 Task: Look for space in Šabac, Serbia from 5th June, 2023 to 16th June, 2023 for 2 adults in price range Rs.14000 to Rs.18000. Place can be entire place with 1  bedroom having 1 bed and 1 bathroom. Property type can be house, flat, guest house, hotel. Booking option can be shelf check-in. Required host language is English.
Action: Mouse moved to (403, 95)
Screenshot: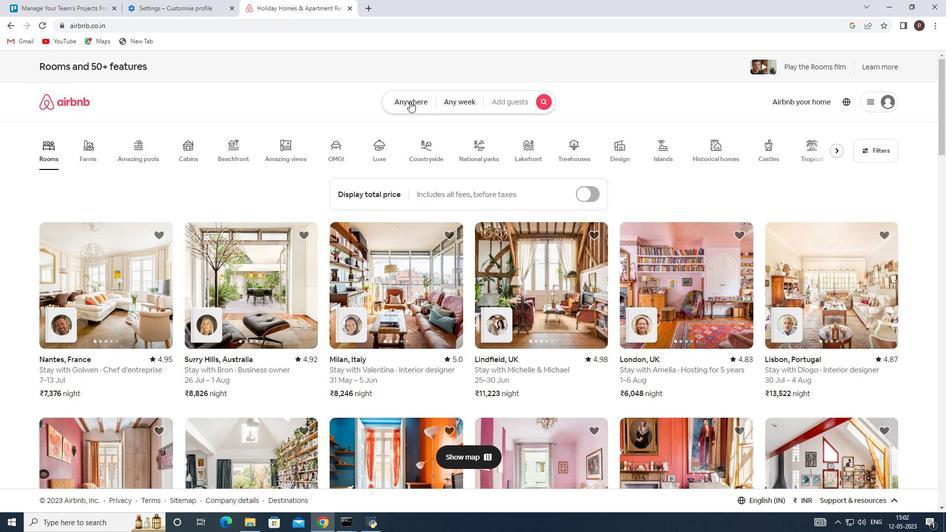 
Action: Mouse pressed left at (403, 95)
Screenshot: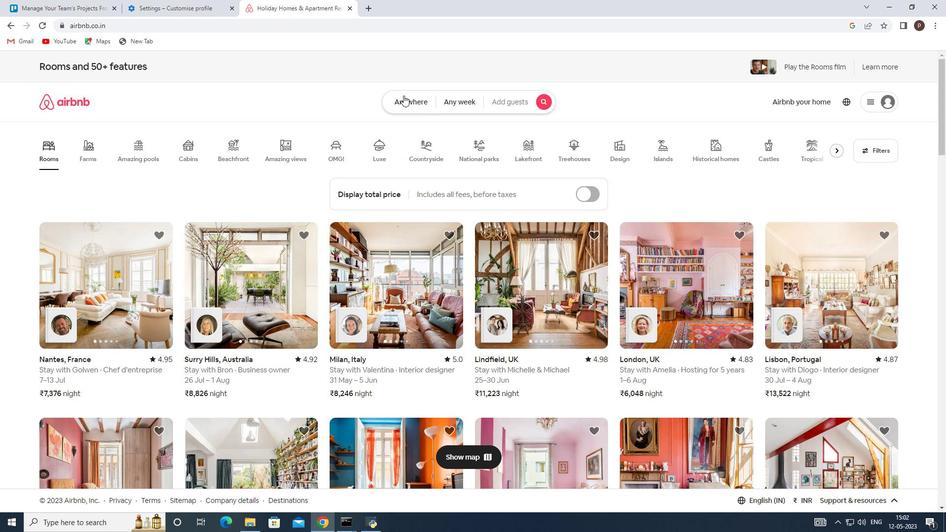 
Action: Mouse moved to (289, 138)
Screenshot: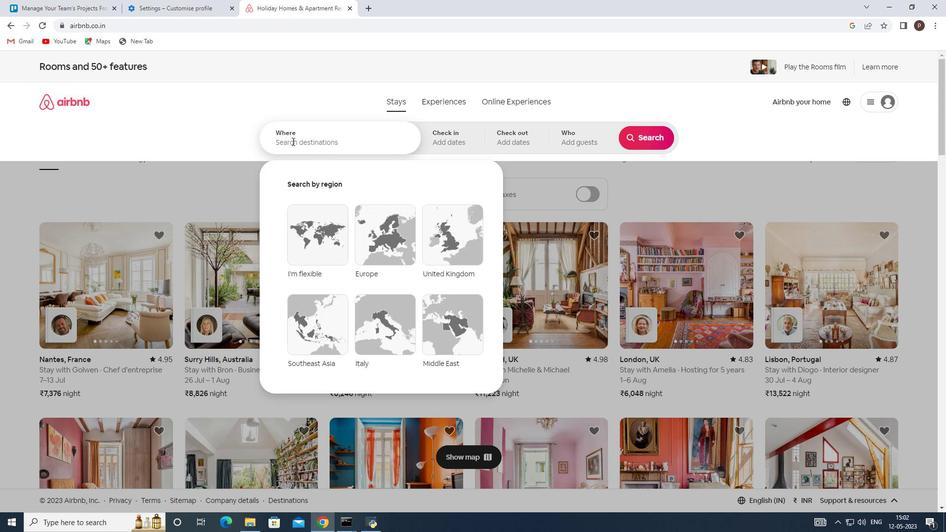 
Action: Mouse pressed left at (289, 138)
Screenshot: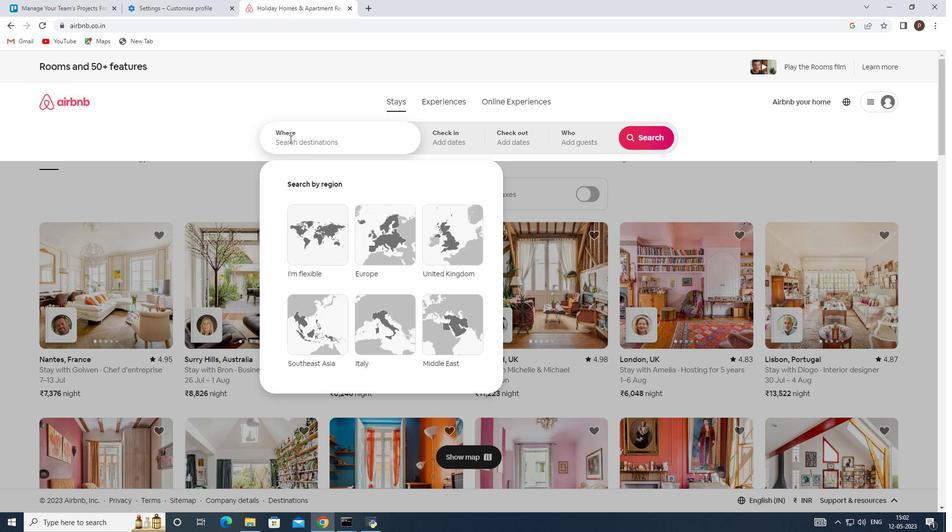
Action: Key pressed <Key.caps_lock>S<Key.caps_lock>abac
Screenshot: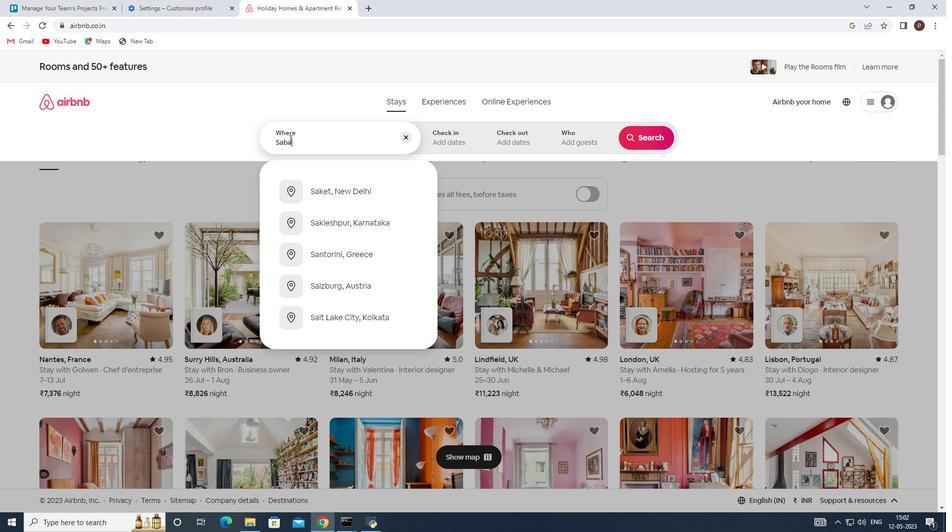 
Action: Mouse moved to (338, 188)
Screenshot: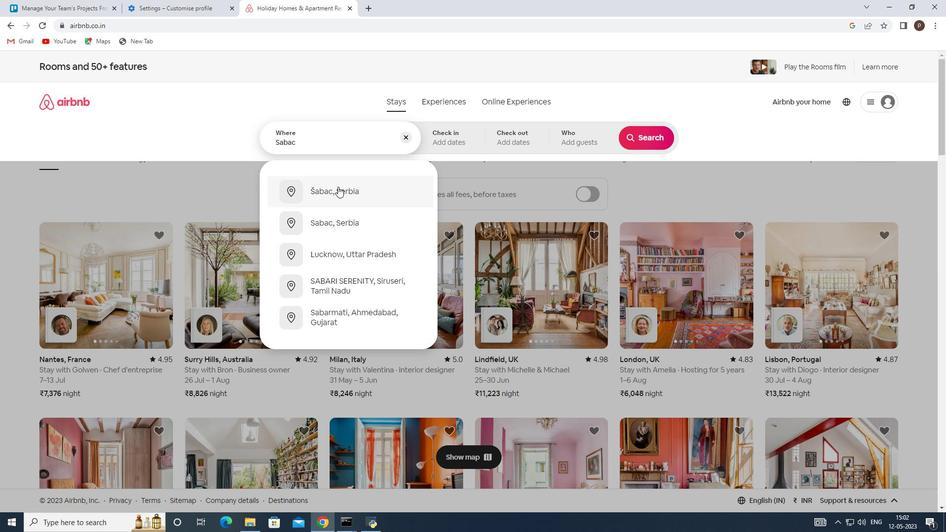 
Action: Mouse pressed left at (338, 188)
Screenshot: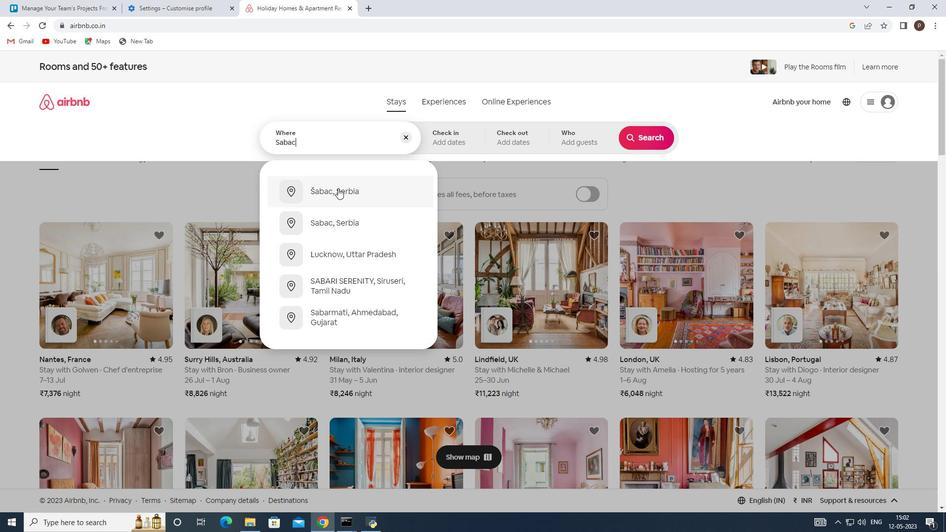 
Action: Mouse moved to (515, 284)
Screenshot: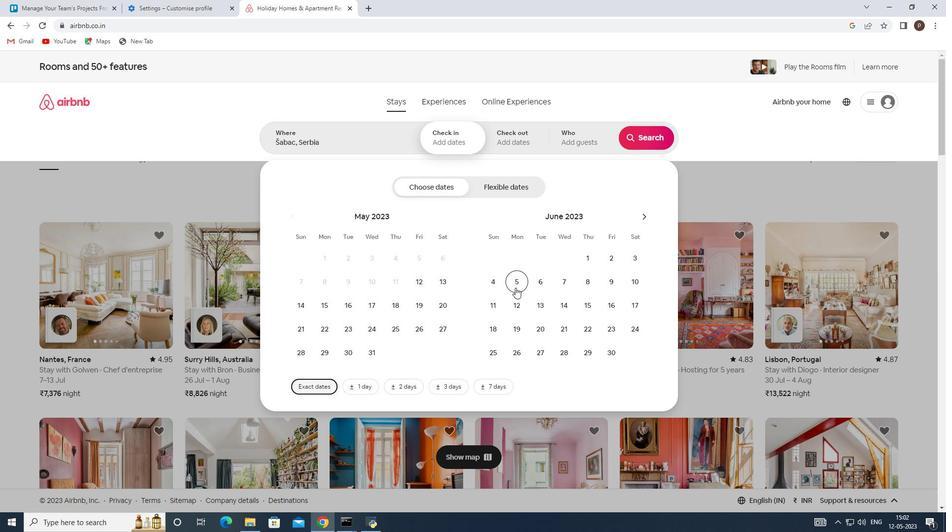 
Action: Mouse pressed left at (515, 284)
Screenshot: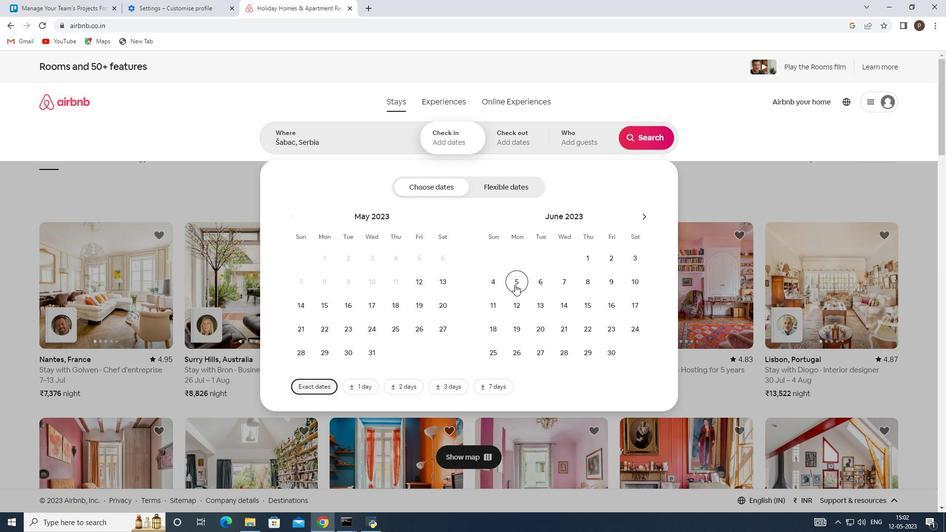 
Action: Mouse moved to (608, 299)
Screenshot: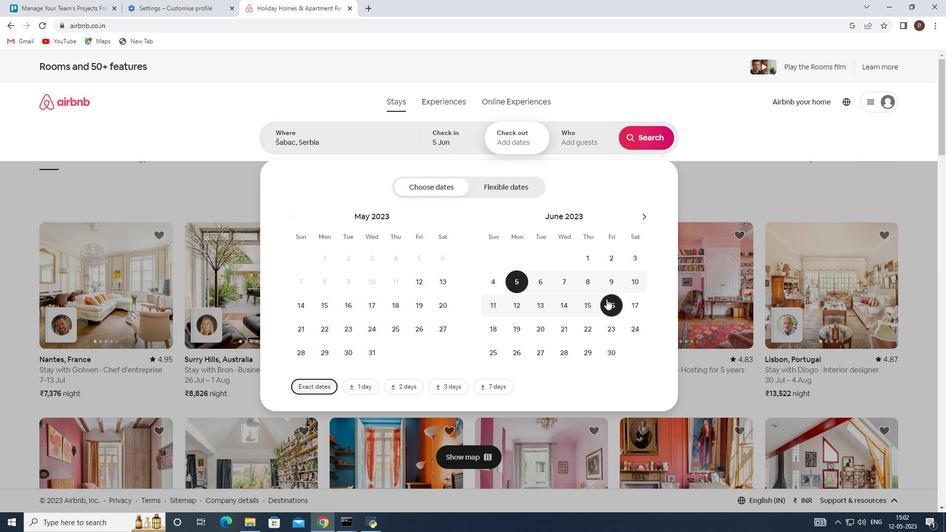 
Action: Mouse pressed left at (608, 299)
Screenshot: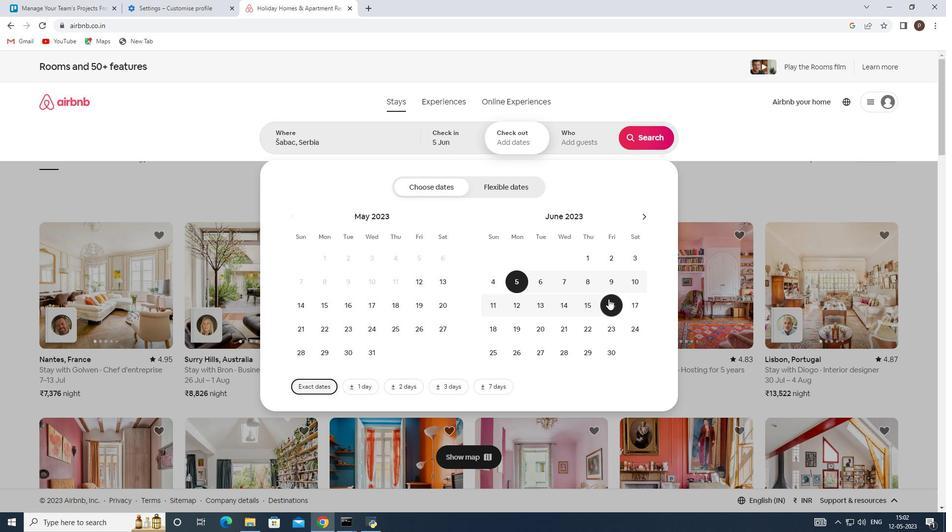 
Action: Mouse moved to (576, 134)
Screenshot: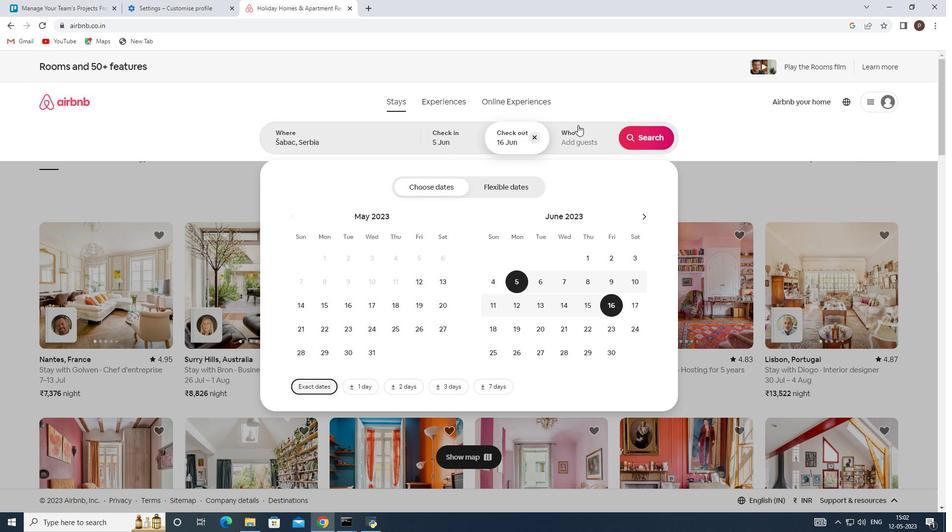
Action: Mouse pressed left at (576, 134)
Screenshot: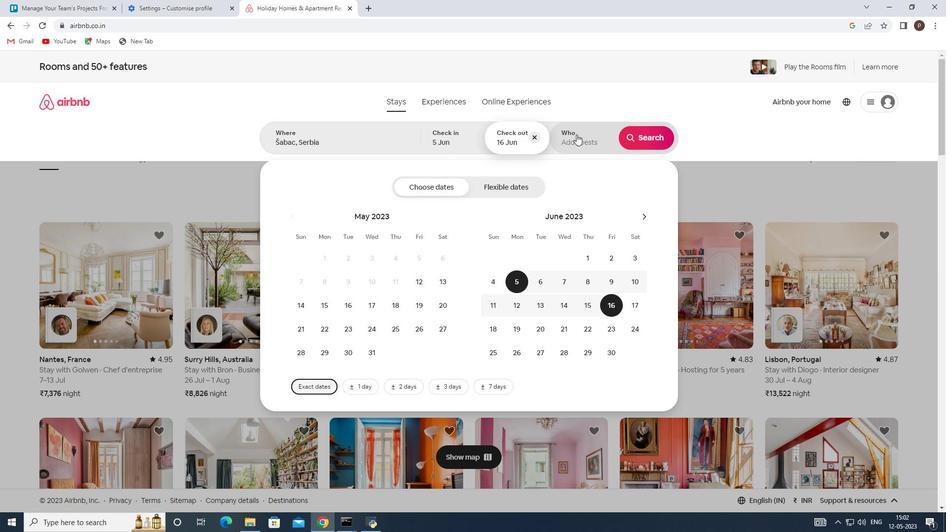 
Action: Mouse moved to (649, 185)
Screenshot: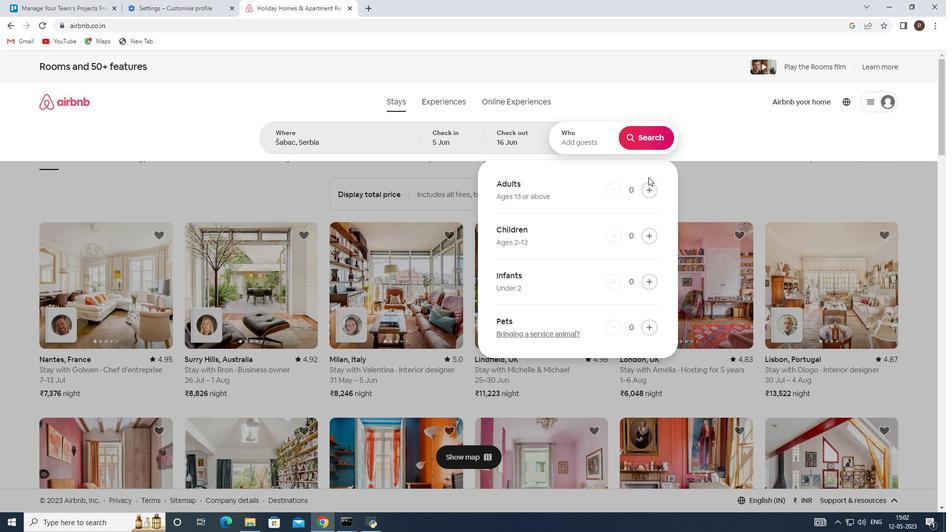 
Action: Mouse pressed left at (649, 185)
Screenshot: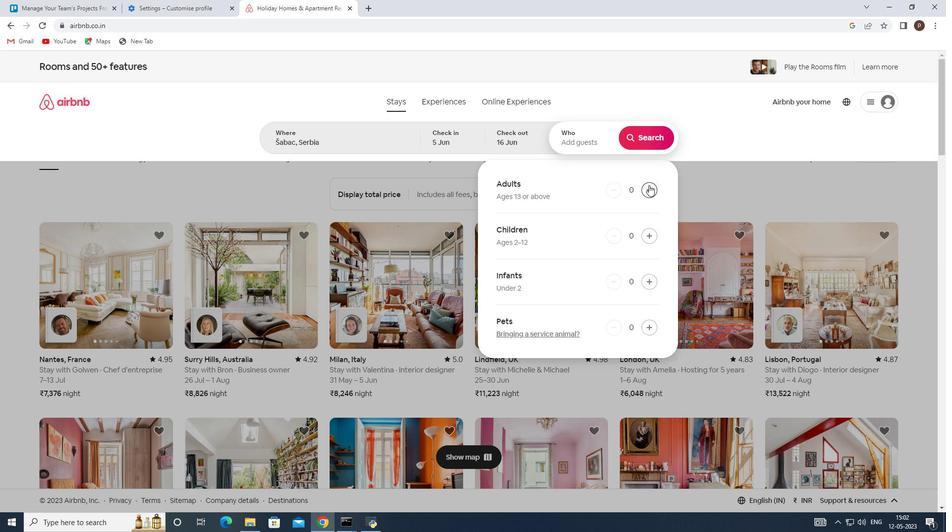 
Action: Mouse moved to (649, 185)
Screenshot: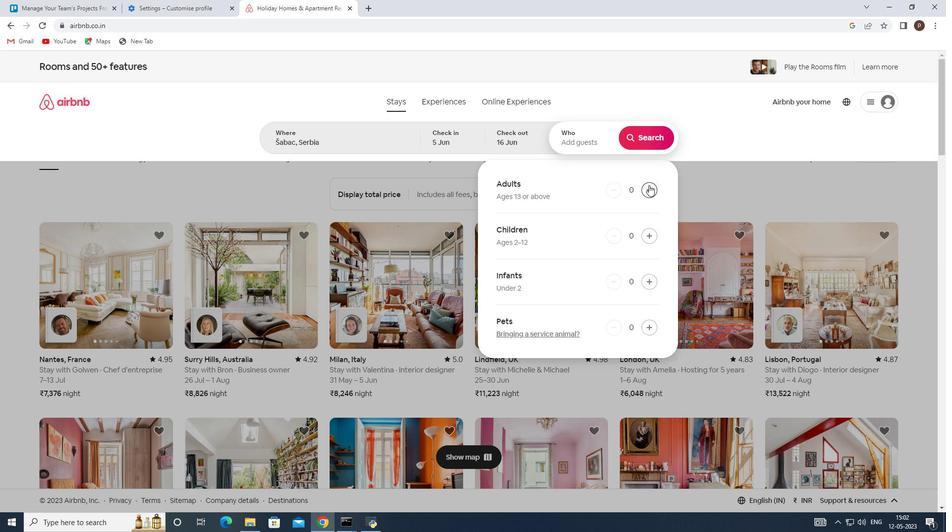 
Action: Mouse pressed left at (649, 185)
Screenshot: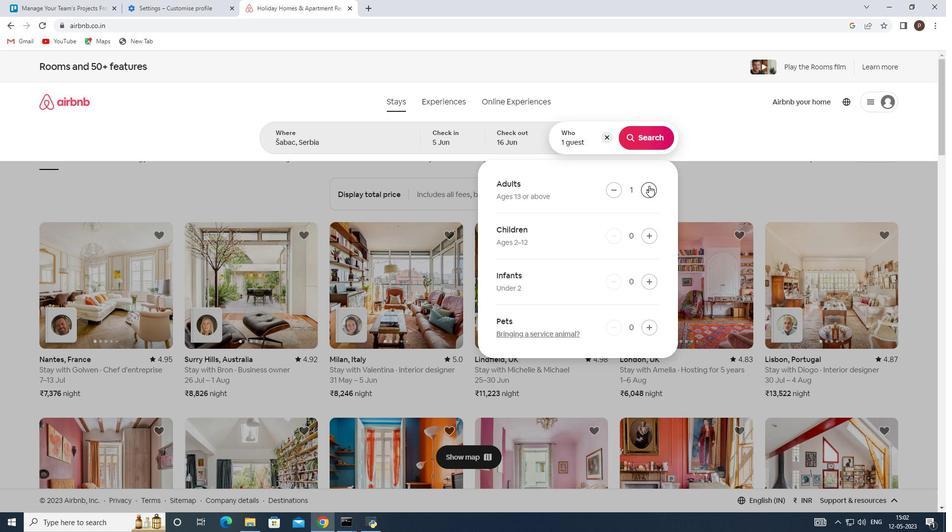 
Action: Mouse moved to (647, 135)
Screenshot: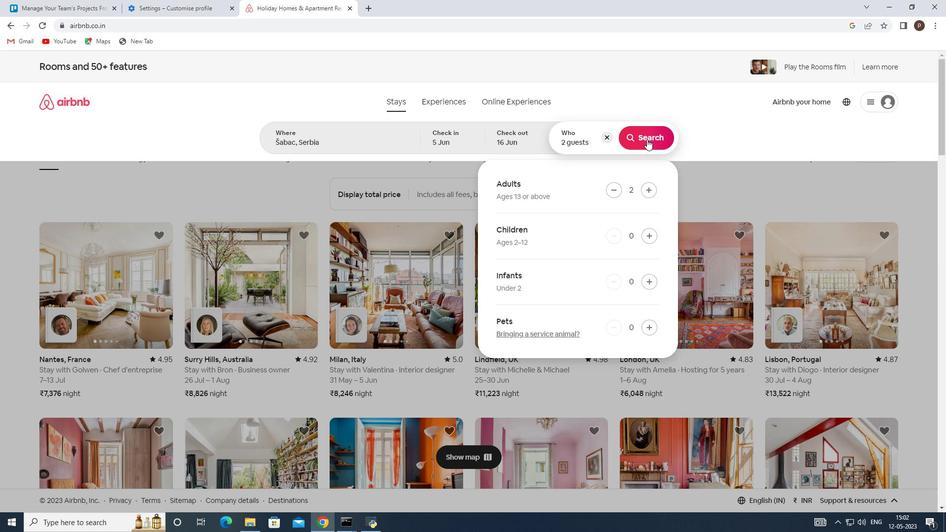 
Action: Mouse pressed left at (647, 135)
Screenshot: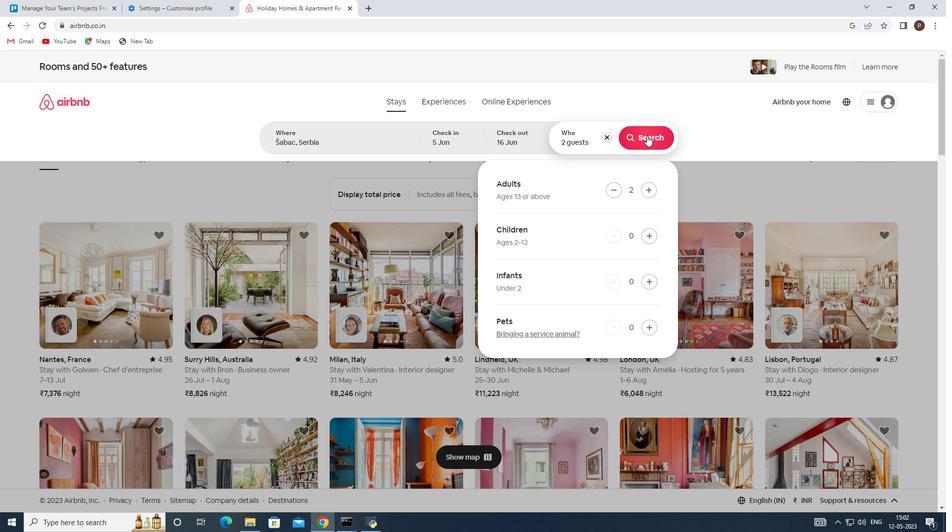 
Action: Mouse moved to (889, 112)
Screenshot: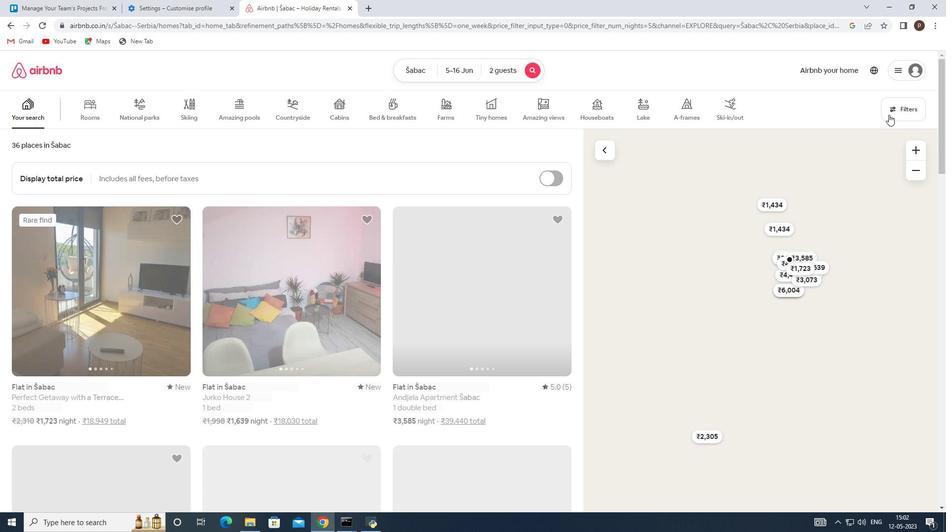 
Action: Mouse pressed left at (889, 112)
Screenshot: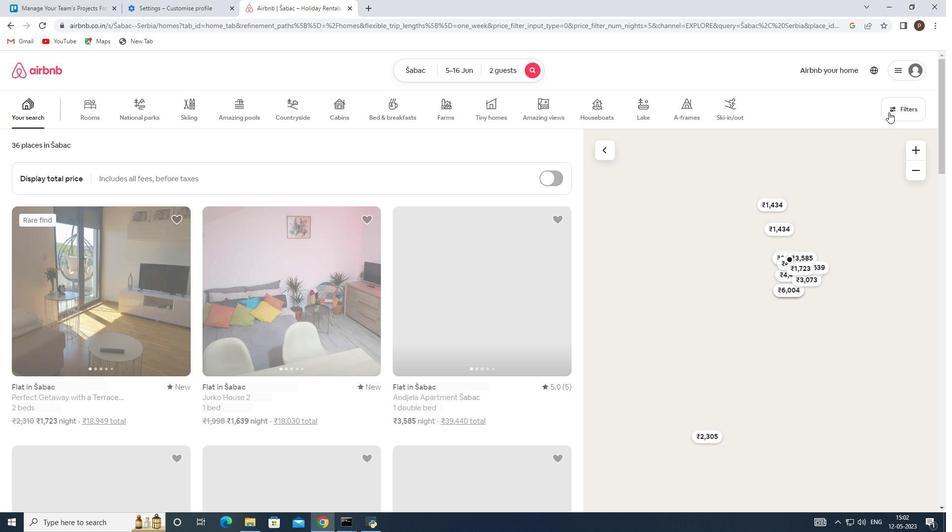 
Action: Mouse moved to (324, 349)
Screenshot: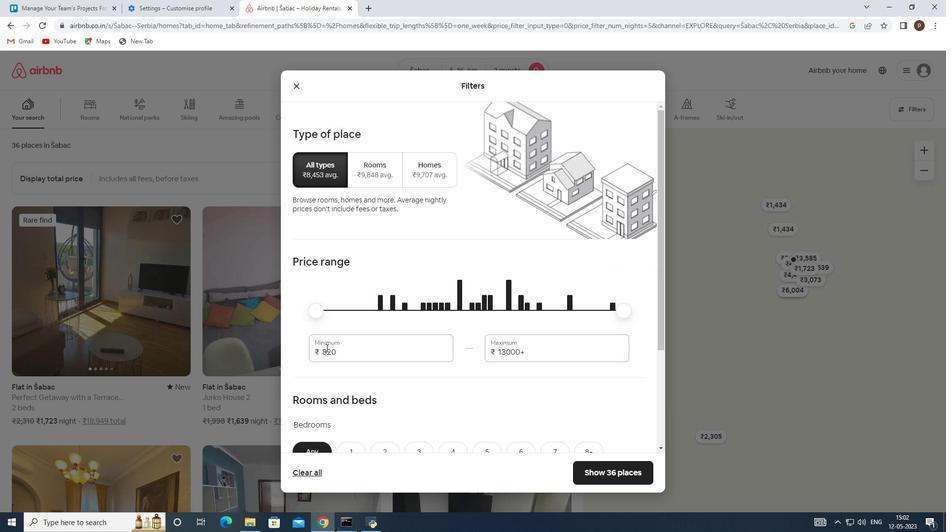 
Action: Mouse pressed left at (324, 349)
Screenshot: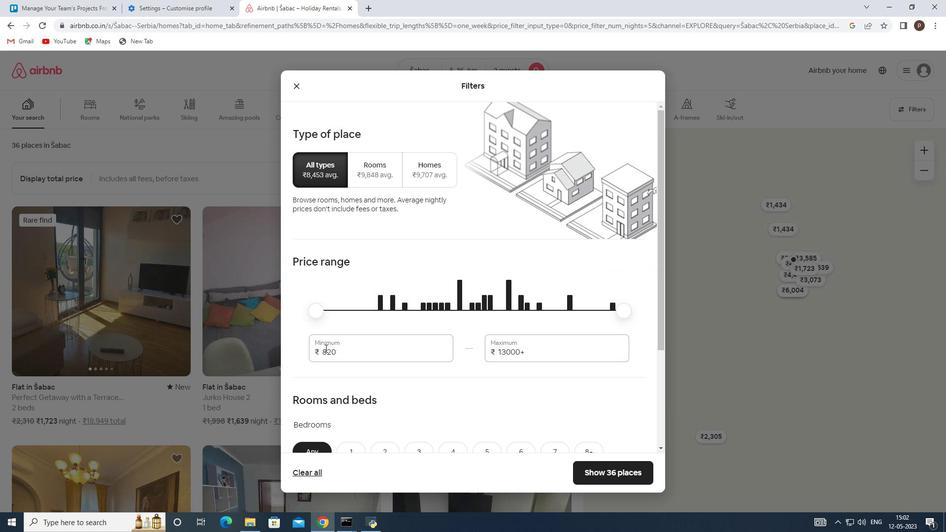 
Action: Mouse pressed left at (324, 349)
Screenshot: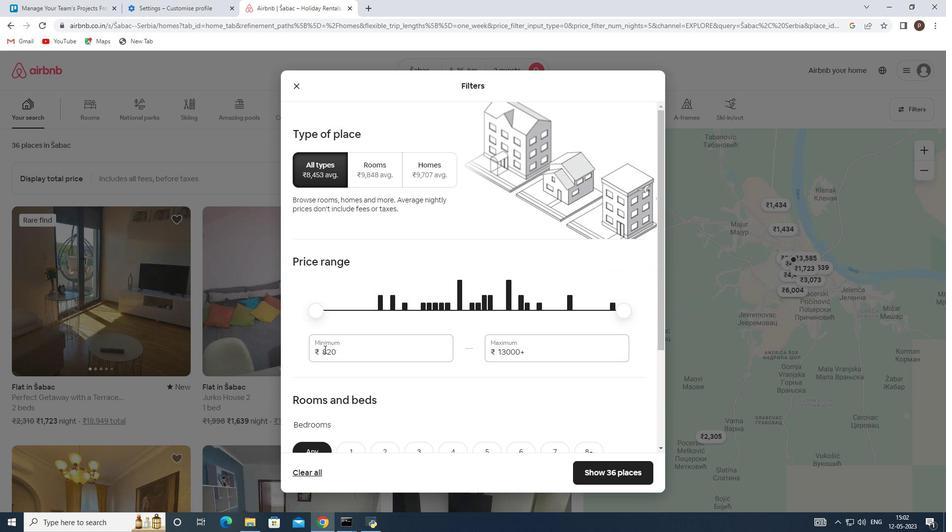 
Action: Key pressed 14000<Key.tab>18000
Screenshot: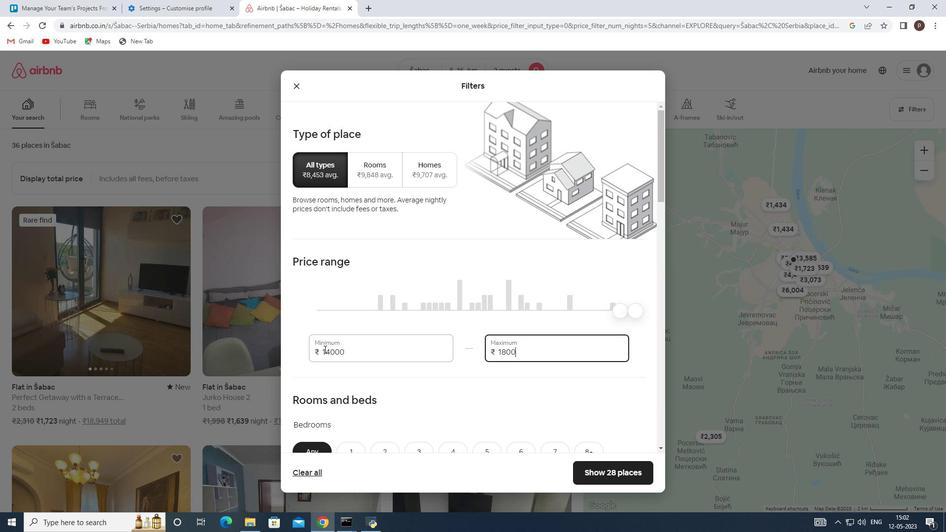
Action: Mouse moved to (383, 357)
Screenshot: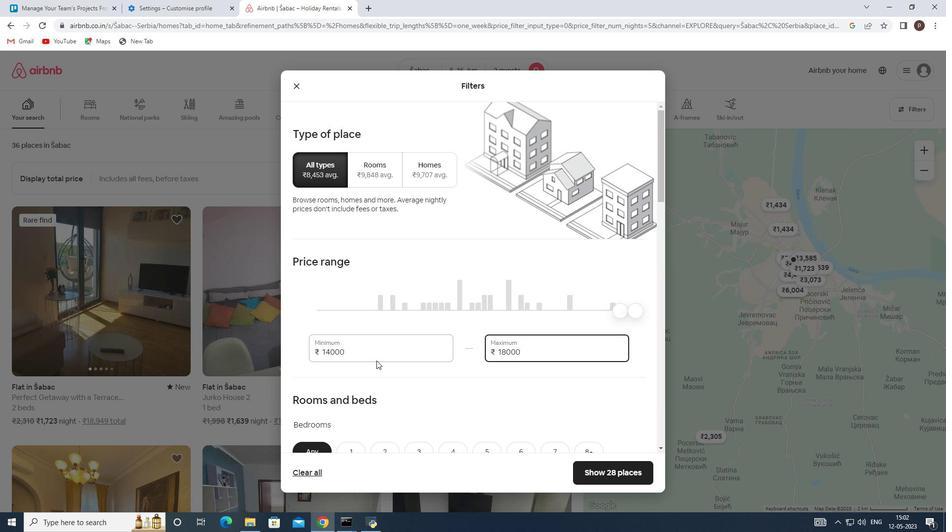 
Action: Mouse scrolled (383, 357) with delta (0, 0)
Screenshot: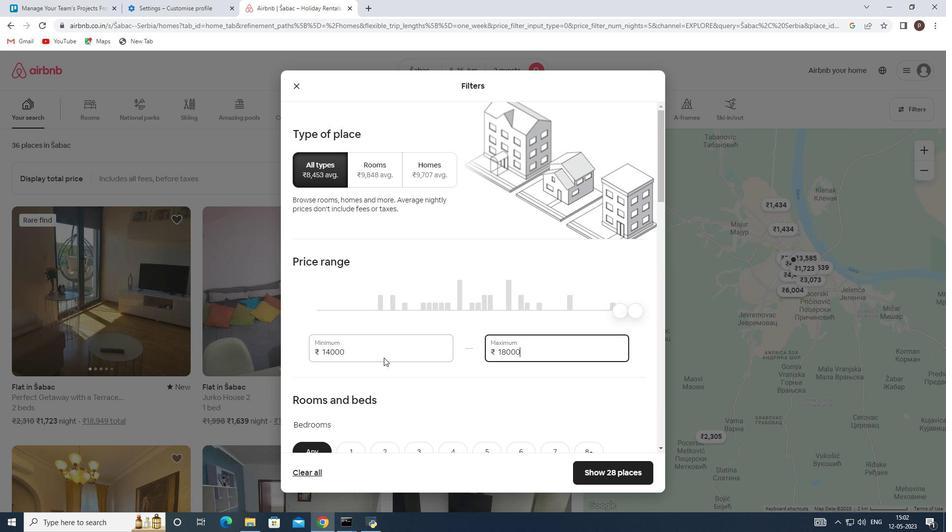 
Action: Mouse scrolled (383, 357) with delta (0, 0)
Screenshot: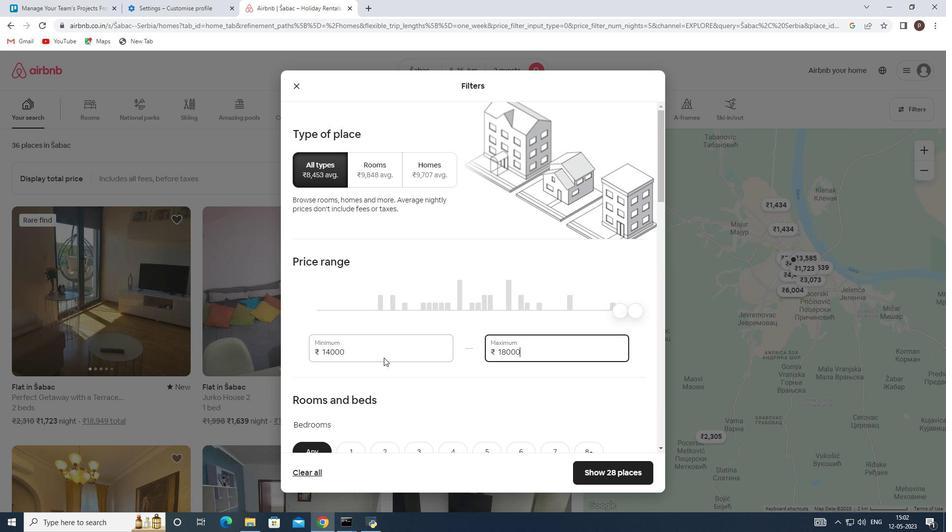 
Action: Mouse moved to (358, 350)
Screenshot: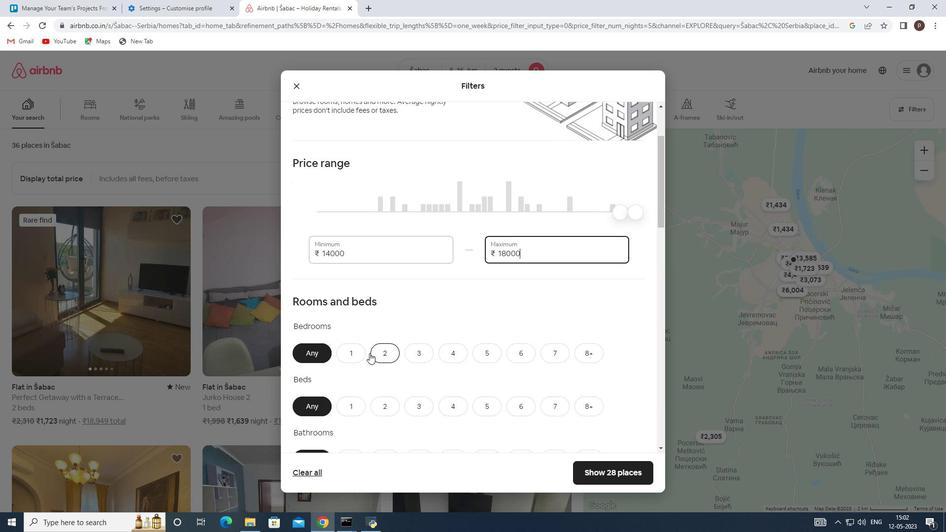 
Action: Mouse pressed left at (358, 350)
Screenshot: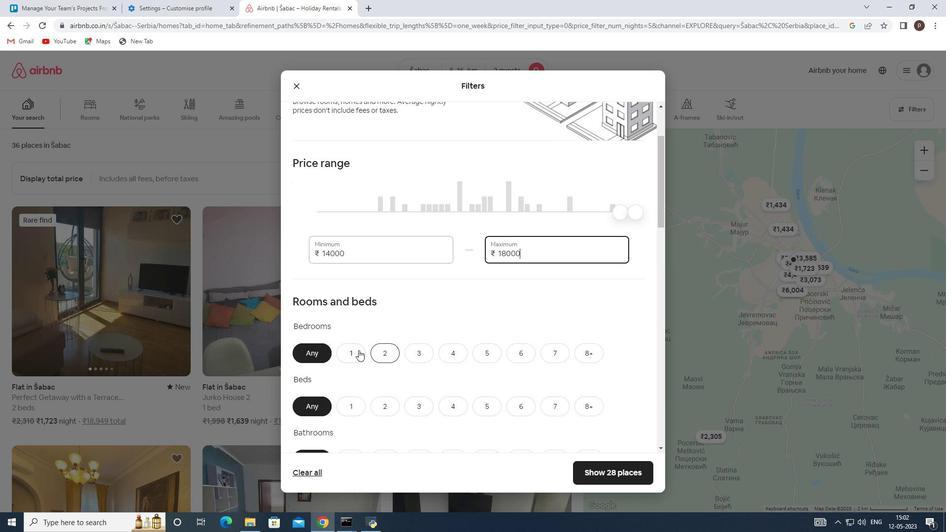 
Action: Mouse moved to (358, 349)
Screenshot: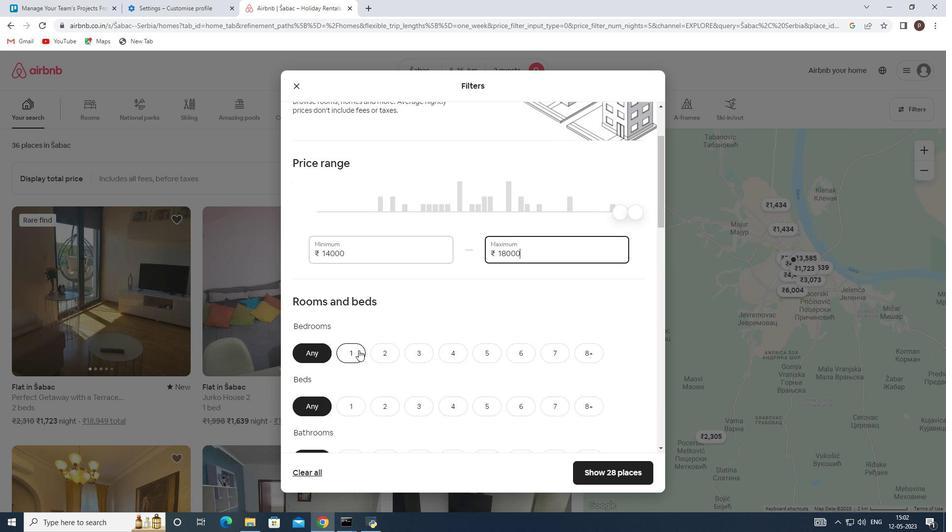 
Action: Mouse scrolled (358, 349) with delta (0, 0)
Screenshot: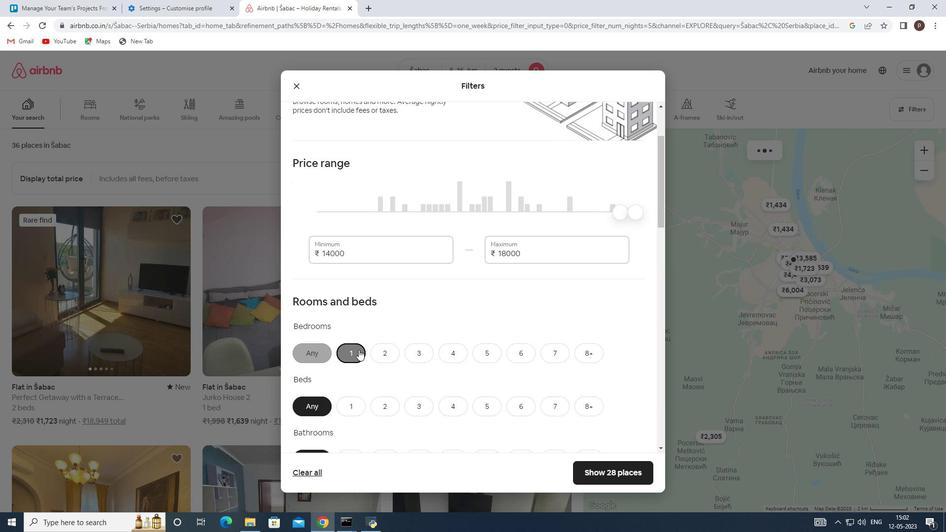 
Action: Mouse scrolled (358, 349) with delta (0, 0)
Screenshot: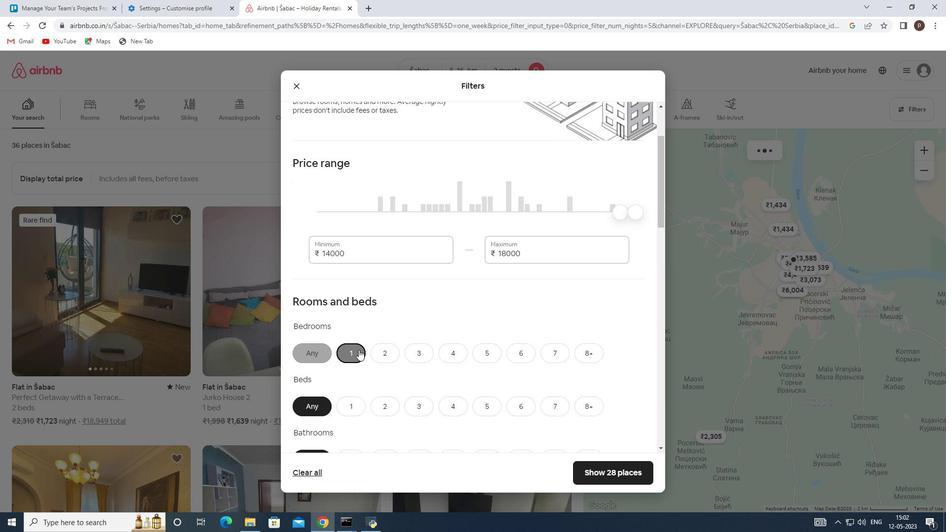 
Action: Mouse moved to (351, 307)
Screenshot: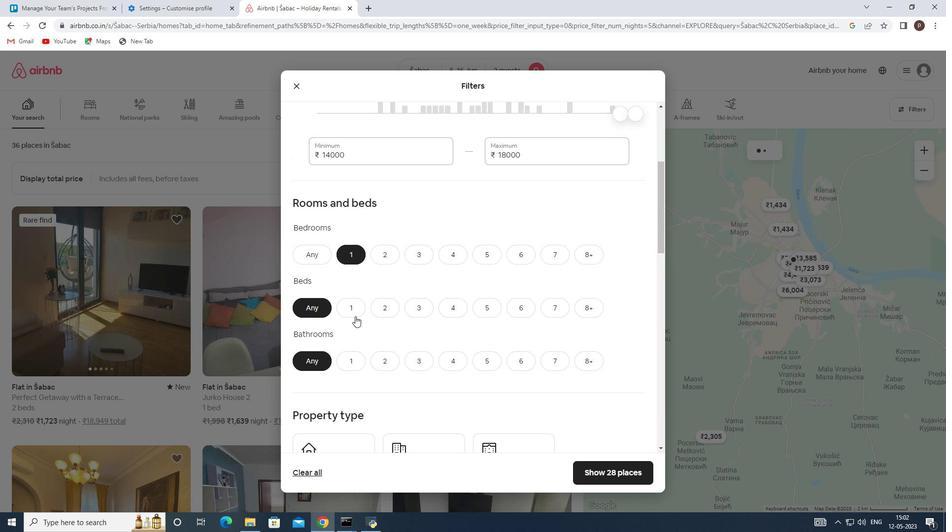 
Action: Mouse pressed left at (351, 307)
Screenshot: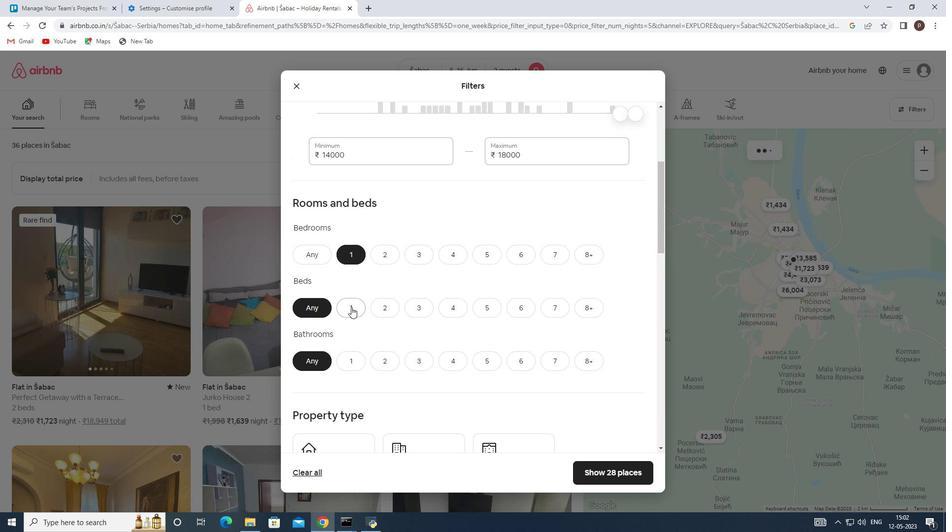 
Action: Mouse moved to (349, 362)
Screenshot: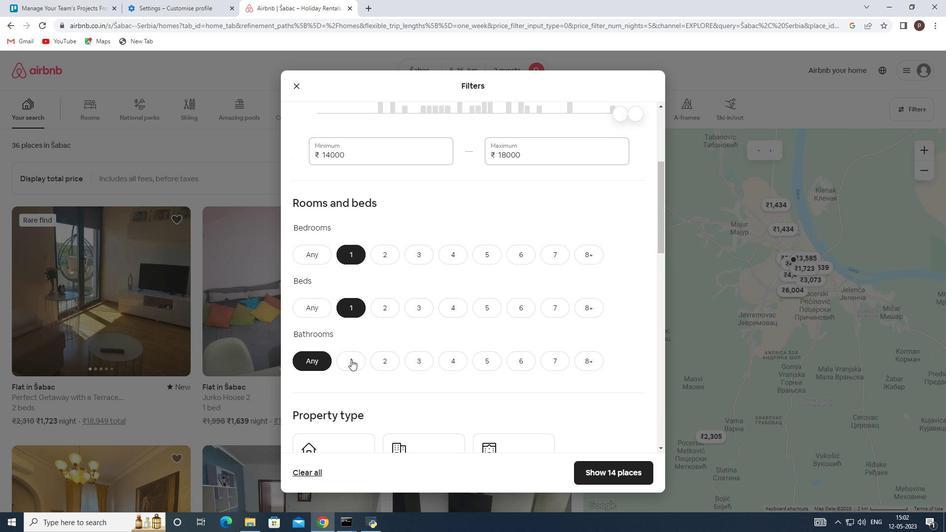 
Action: Mouse pressed left at (349, 362)
Screenshot: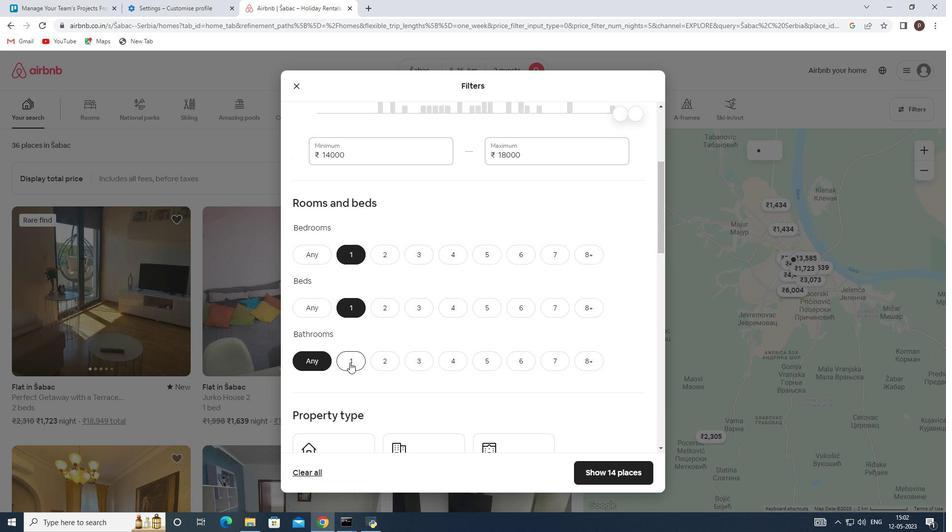 
Action: Mouse moved to (358, 352)
Screenshot: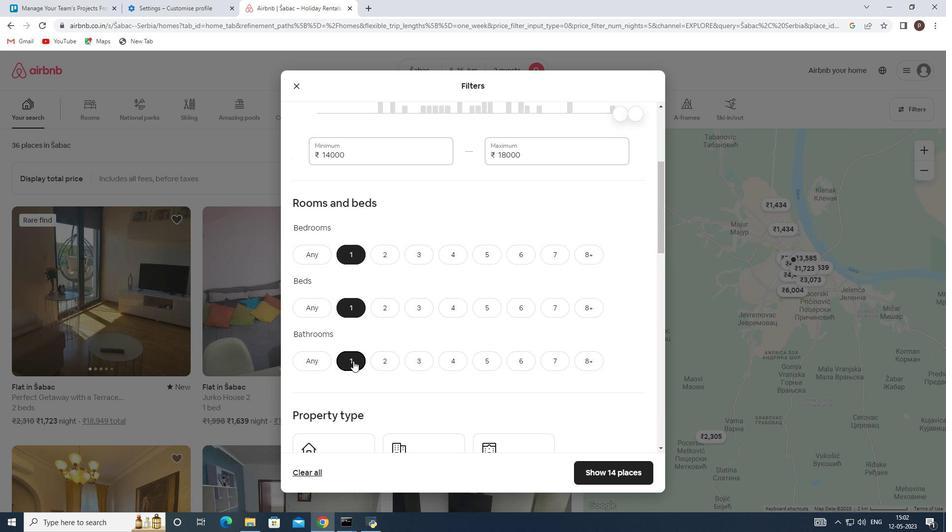 
Action: Mouse scrolled (358, 351) with delta (0, 0)
Screenshot: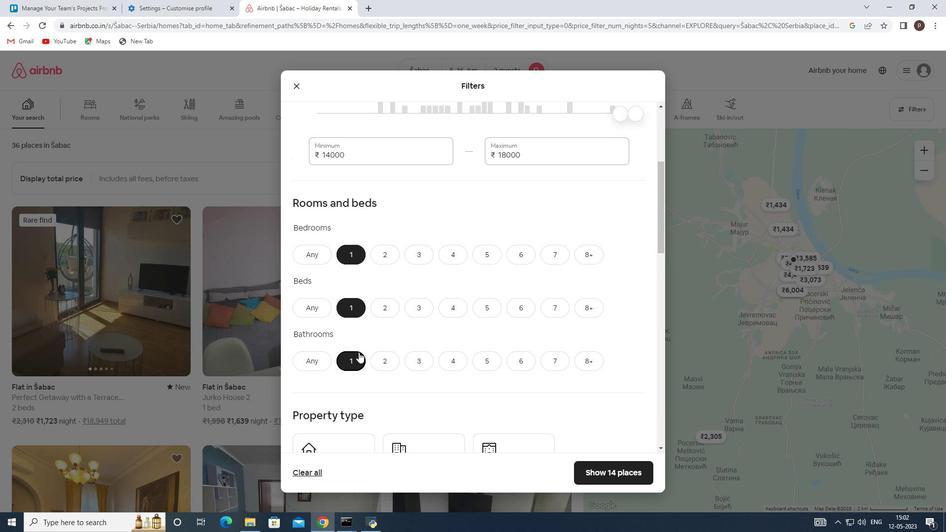 
Action: Mouse scrolled (358, 351) with delta (0, 0)
Screenshot: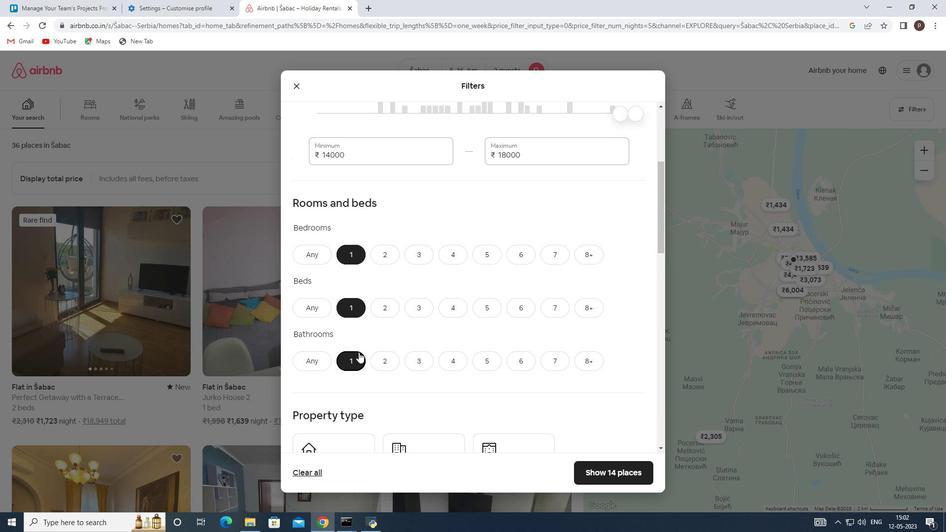 
Action: Mouse moved to (366, 348)
Screenshot: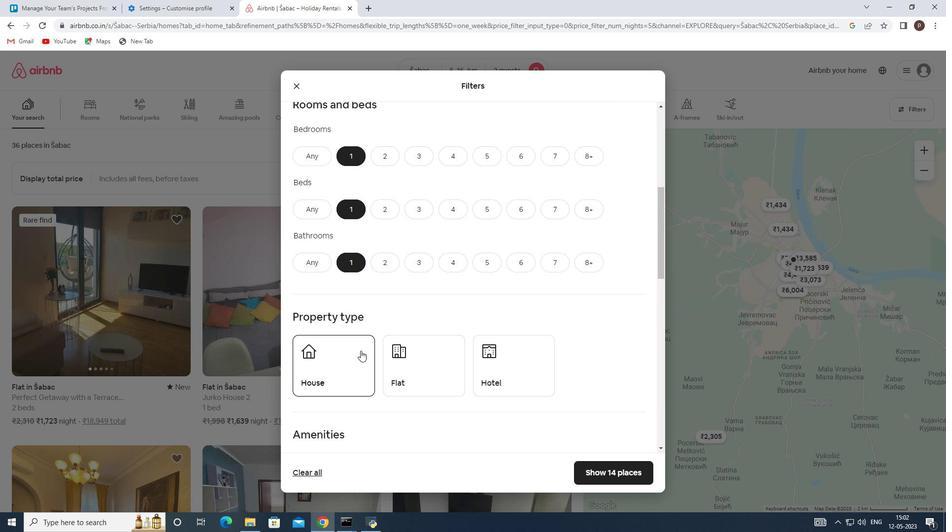 
Action: Mouse scrolled (366, 347) with delta (0, 0)
Screenshot: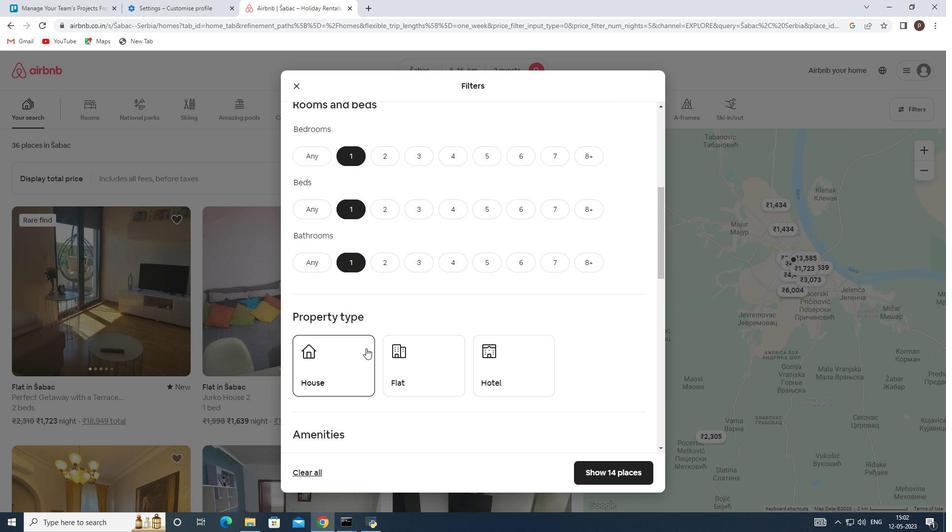 
Action: Mouse moved to (339, 322)
Screenshot: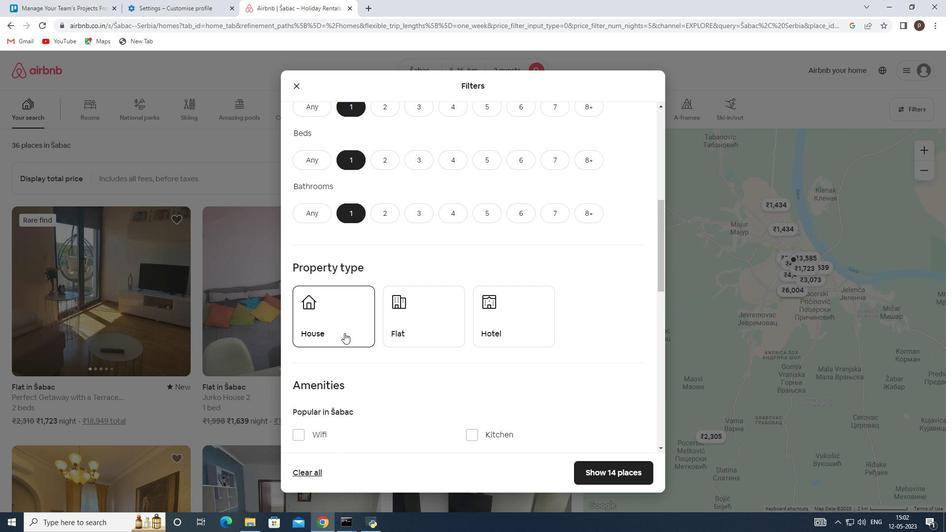 
Action: Mouse pressed left at (339, 322)
Screenshot: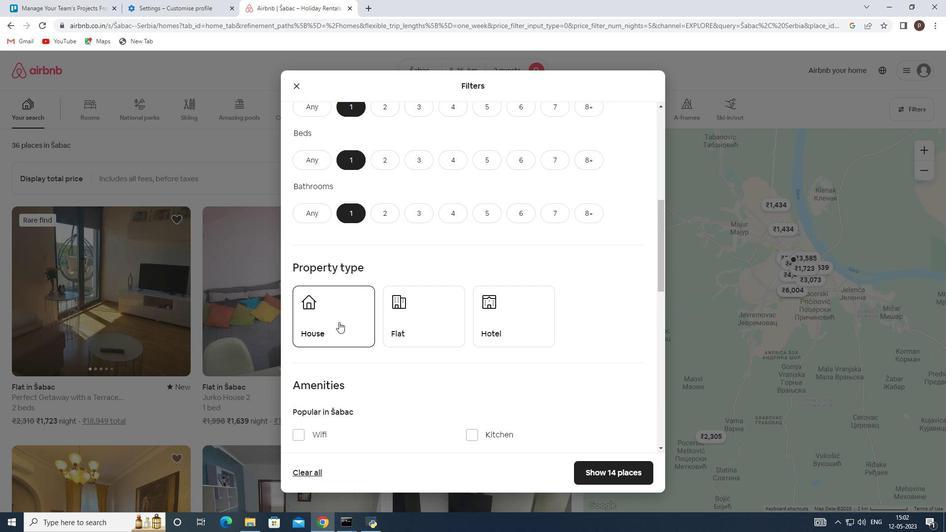 
Action: Mouse moved to (419, 329)
Screenshot: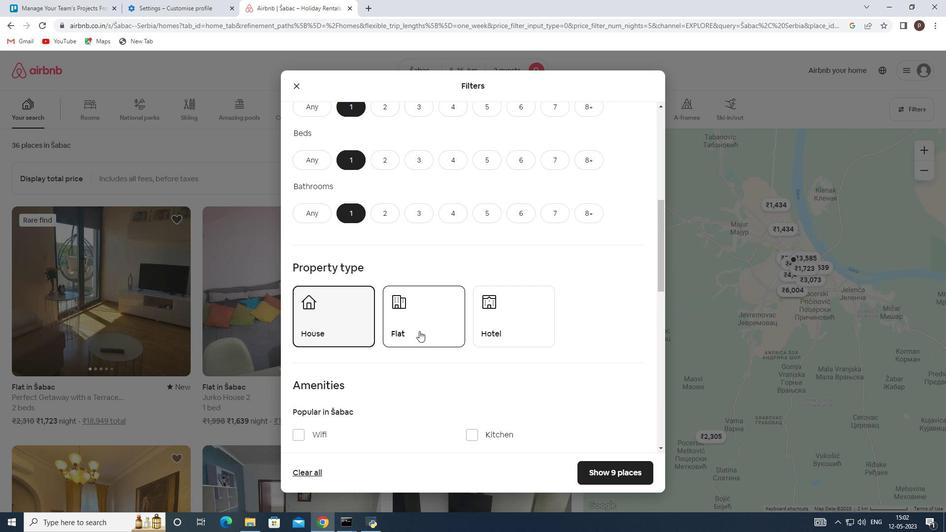 
Action: Mouse pressed left at (419, 329)
Screenshot: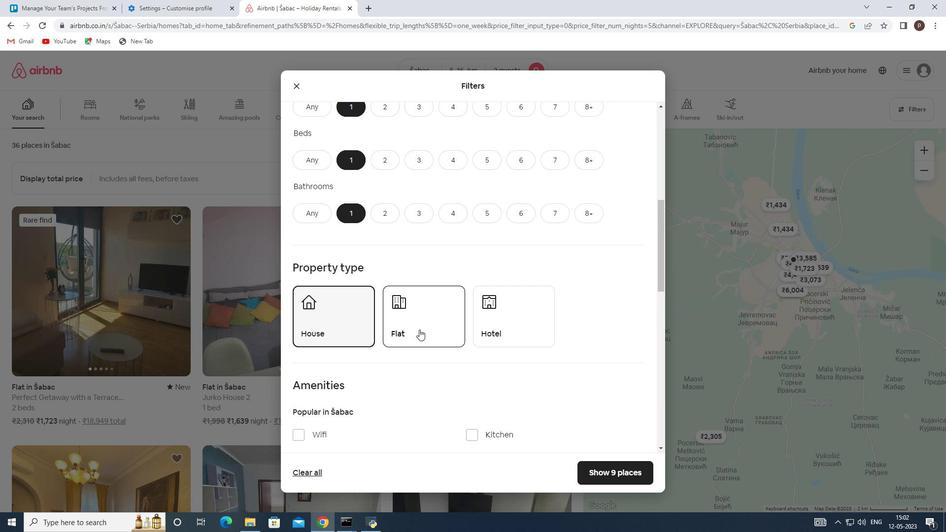 
Action: Mouse moved to (497, 310)
Screenshot: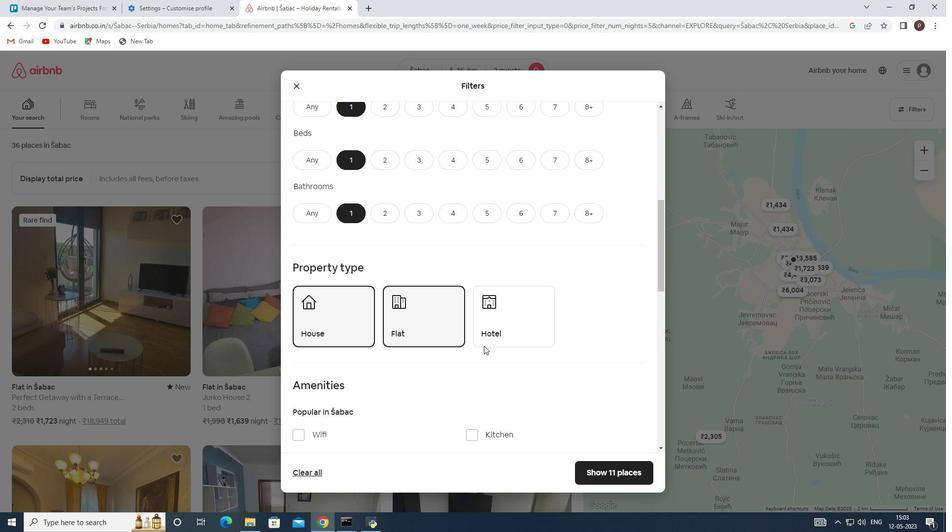 
Action: Mouse pressed left at (497, 310)
Screenshot: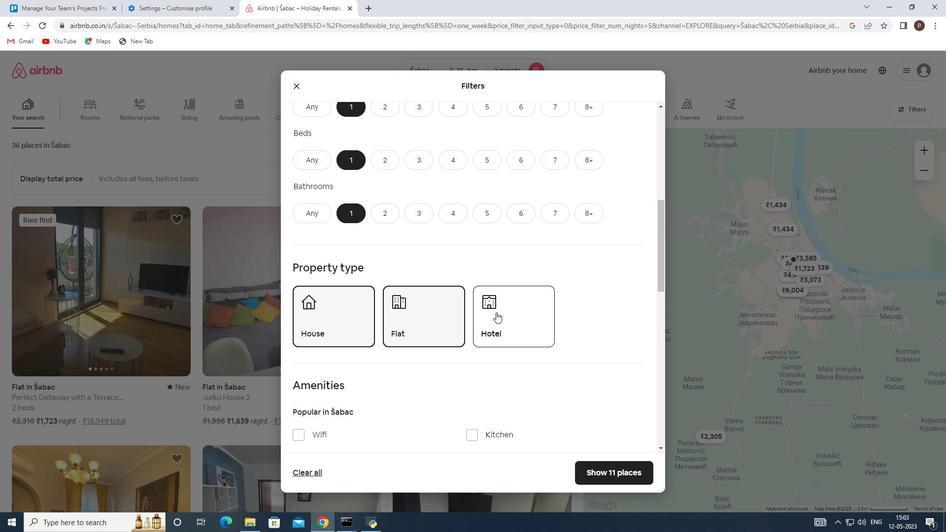
Action: Mouse moved to (461, 370)
Screenshot: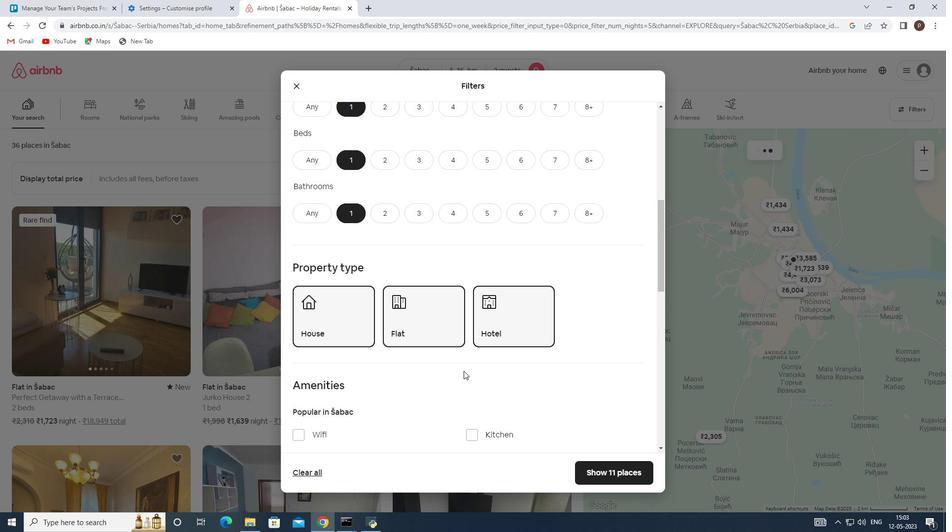 
Action: Mouse scrolled (461, 370) with delta (0, 0)
Screenshot: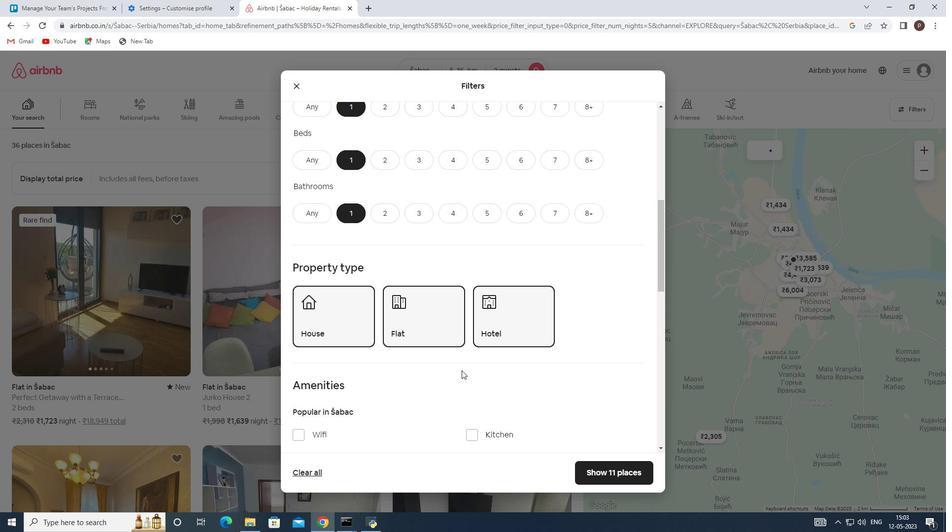 
Action: Mouse scrolled (461, 370) with delta (0, 0)
Screenshot: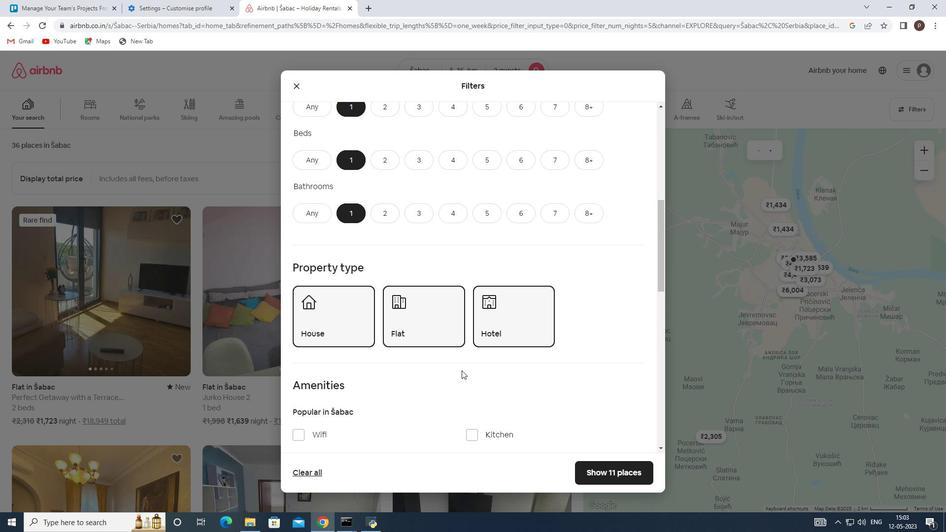
Action: Mouse moved to (421, 352)
Screenshot: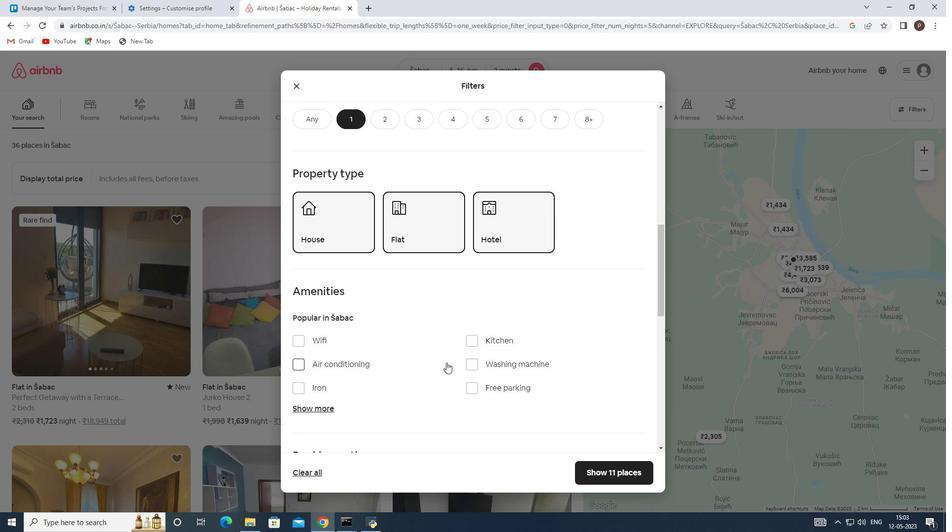 
Action: Mouse scrolled (421, 352) with delta (0, 0)
Screenshot: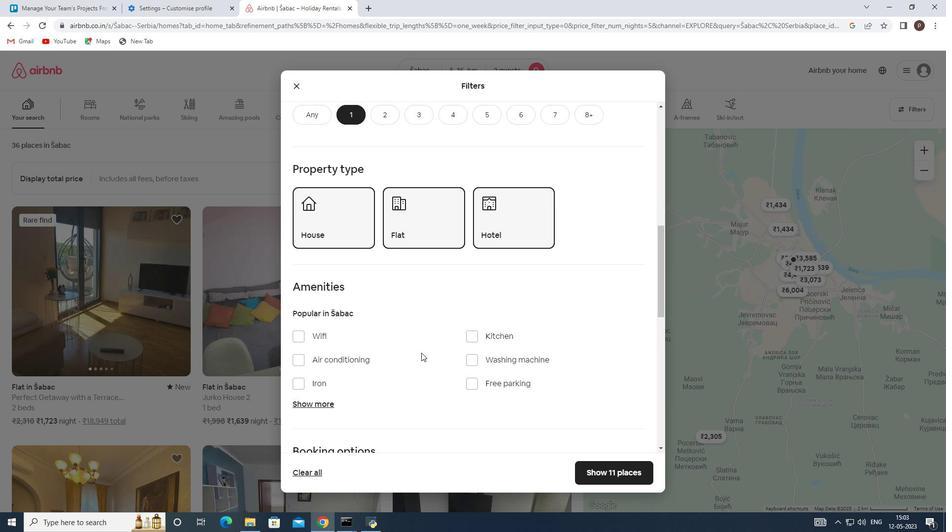 
Action: Mouse moved to (421, 352)
Screenshot: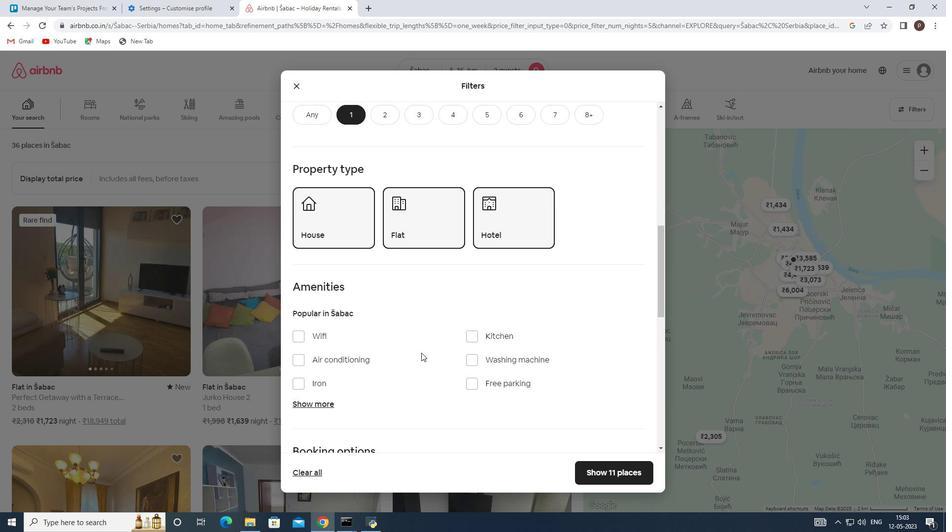 
Action: Mouse scrolled (421, 352) with delta (0, 0)
Screenshot: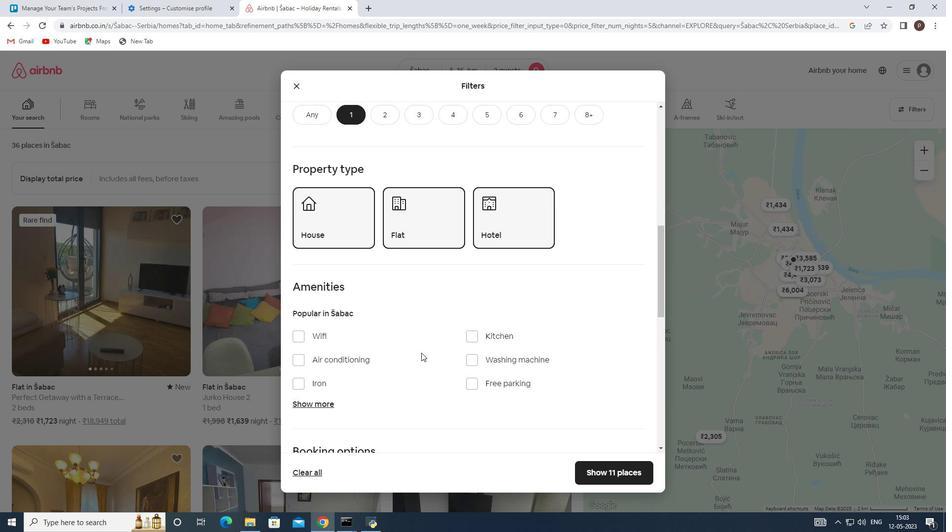 
Action: Mouse moved to (436, 356)
Screenshot: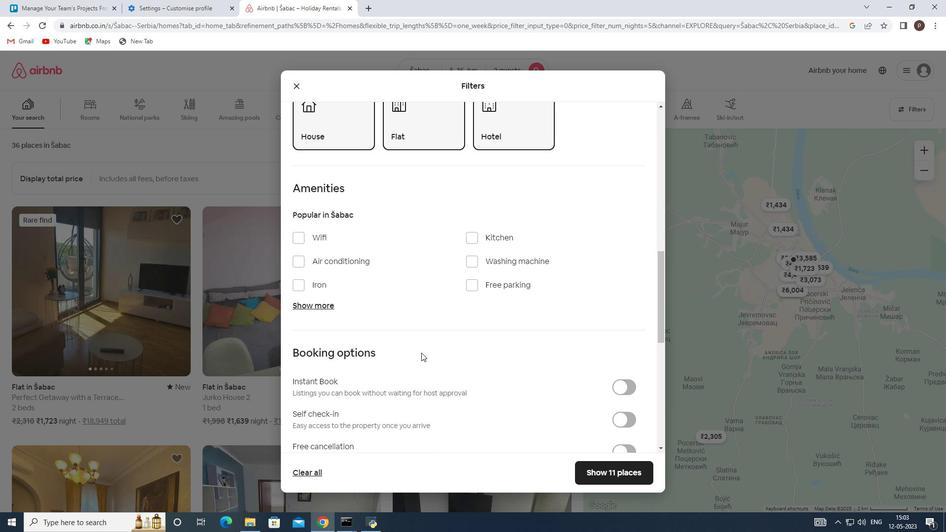 
Action: Mouse scrolled (436, 356) with delta (0, 0)
Screenshot: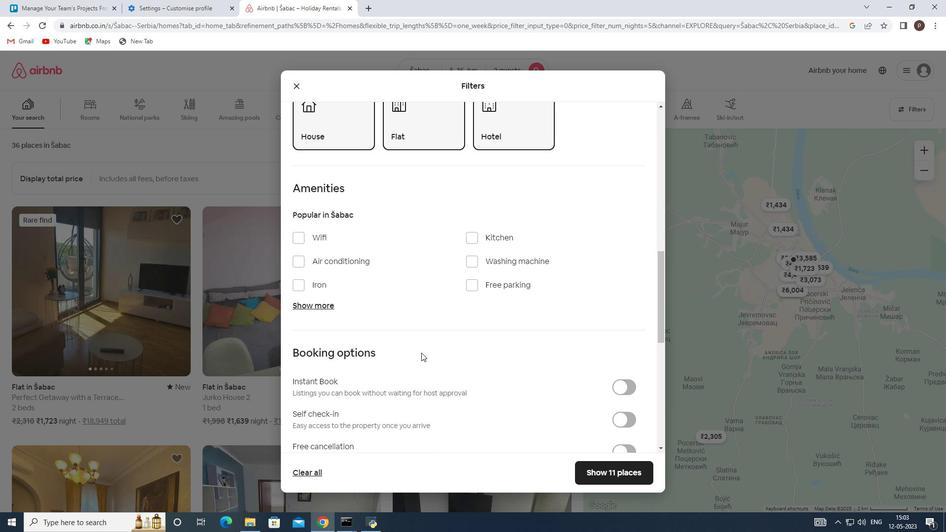
Action: Mouse moved to (617, 367)
Screenshot: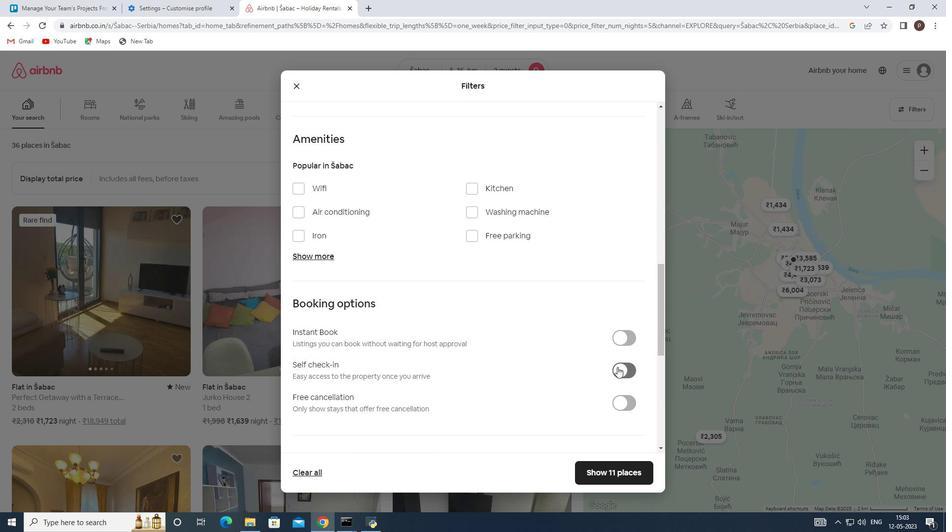 
Action: Mouse pressed left at (617, 367)
Screenshot: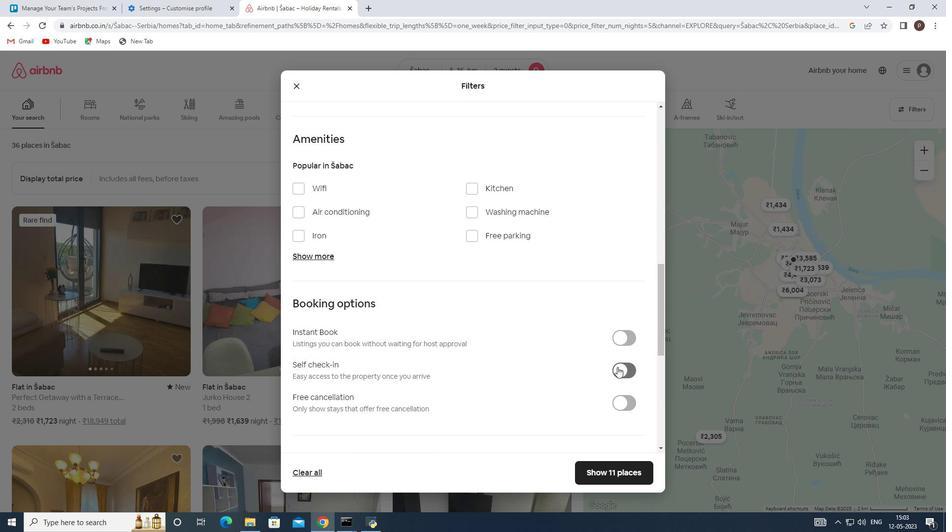 
Action: Mouse moved to (533, 357)
Screenshot: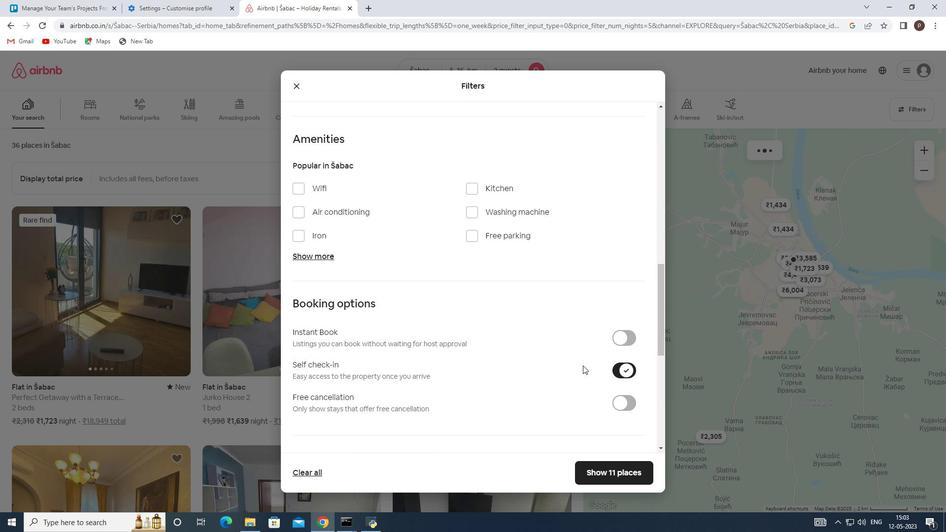 
Action: Mouse scrolled (533, 356) with delta (0, 0)
Screenshot: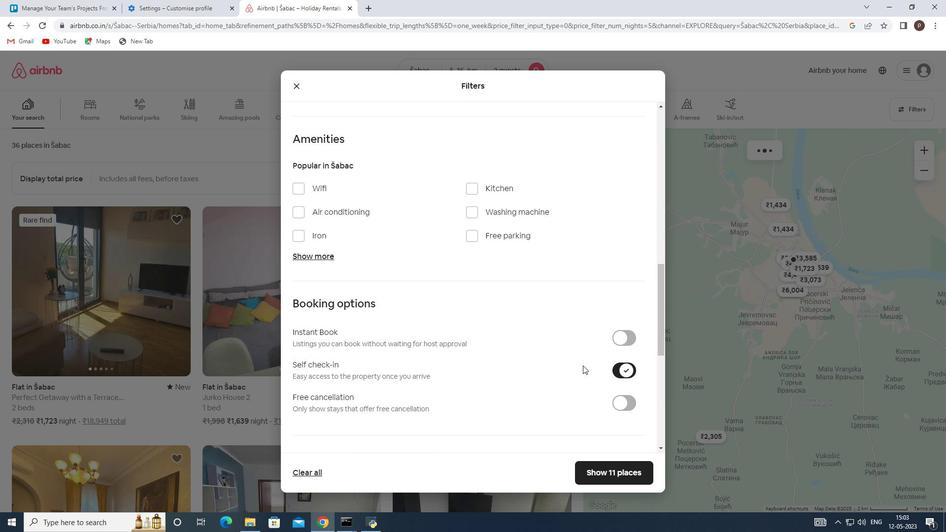
Action: Mouse moved to (531, 357)
Screenshot: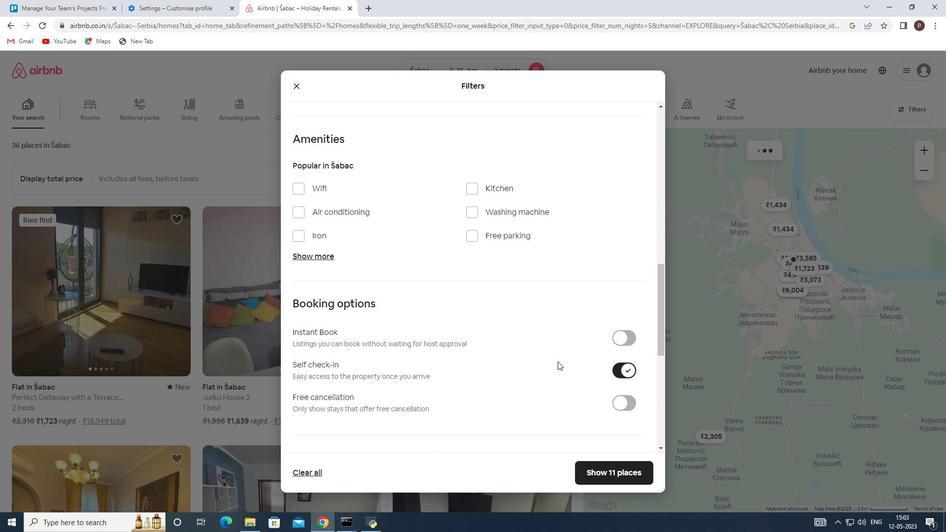 
Action: Mouse scrolled (531, 356) with delta (0, 0)
Screenshot: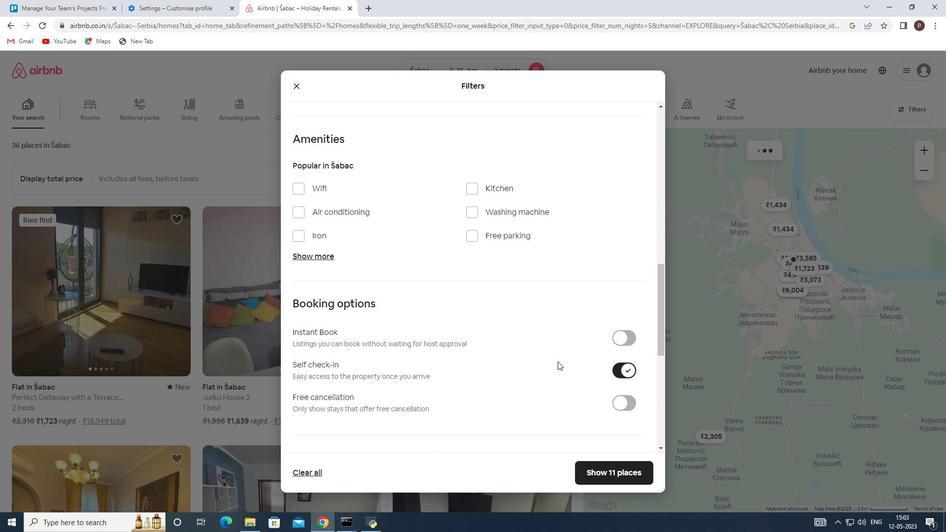 
Action: Mouse scrolled (531, 356) with delta (0, 0)
Screenshot: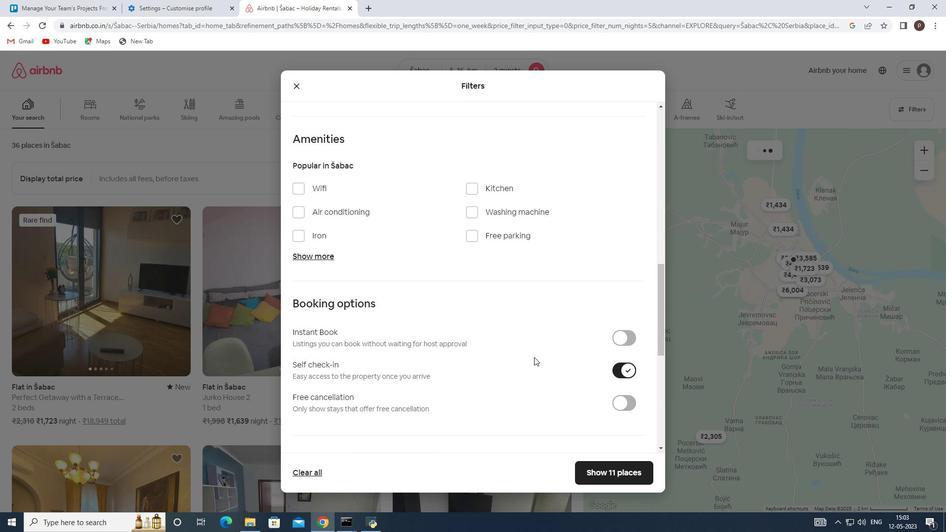 
Action: Mouse scrolled (531, 356) with delta (0, 0)
Screenshot: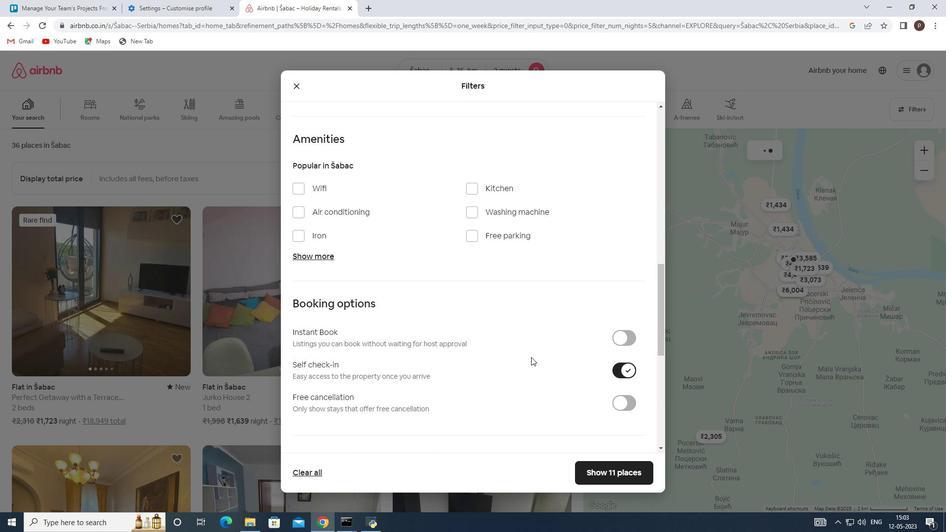 
Action: Mouse moved to (484, 342)
Screenshot: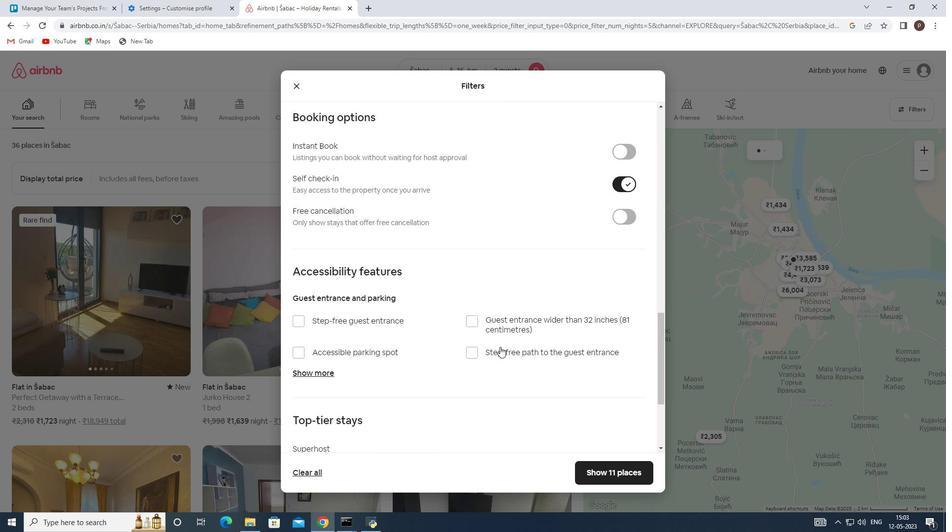 
Action: Mouse scrolled (484, 342) with delta (0, 0)
Screenshot: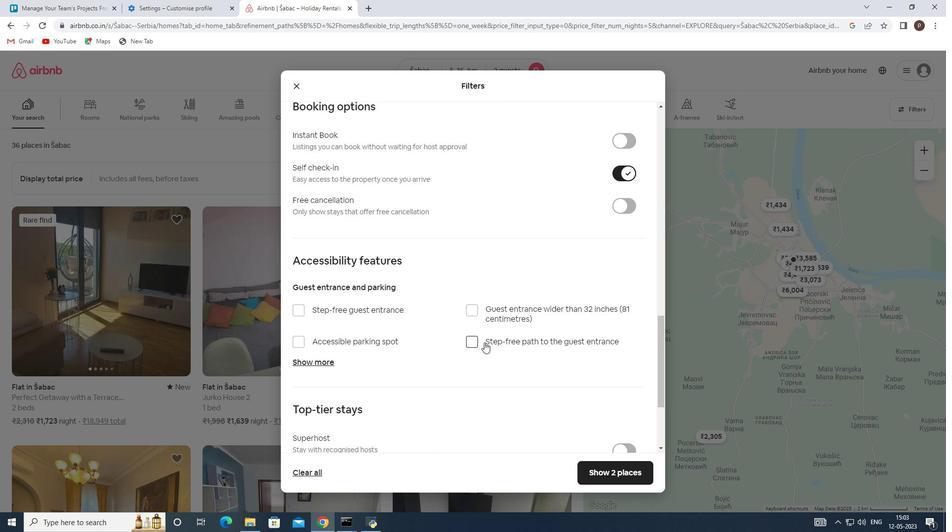 
Action: Mouse scrolled (484, 342) with delta (0, 0)
Screenshot: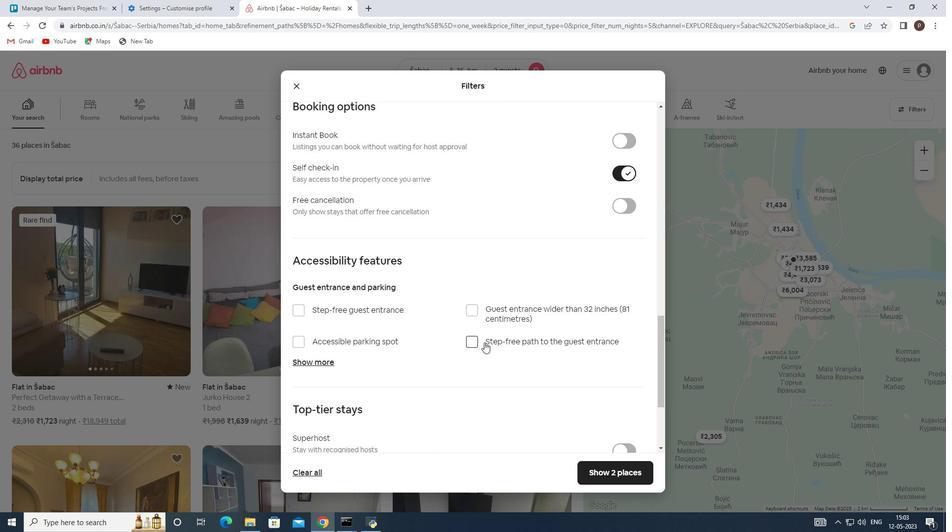 
Action: Mouse scrolled (484, 342) with delta (0, 0)
Screenshot: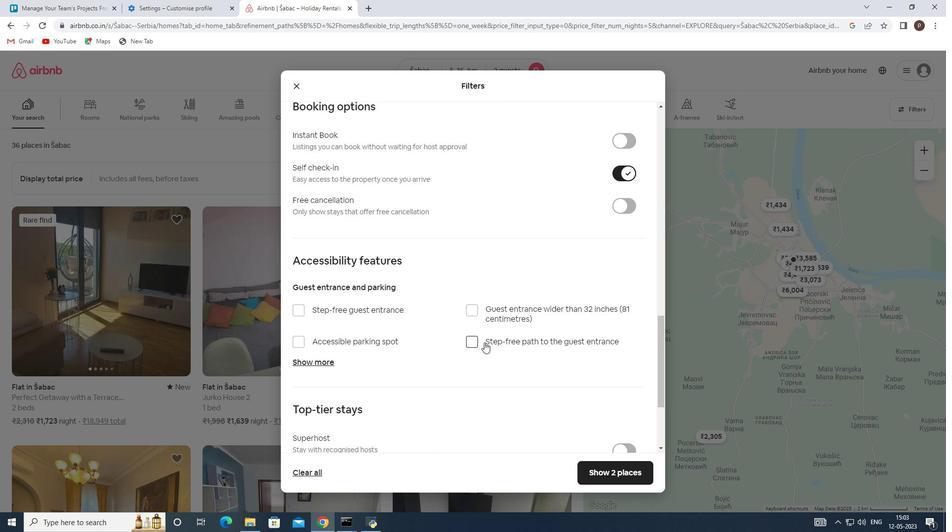 
Action: Mouse moved to (408, 359)
Screenshot: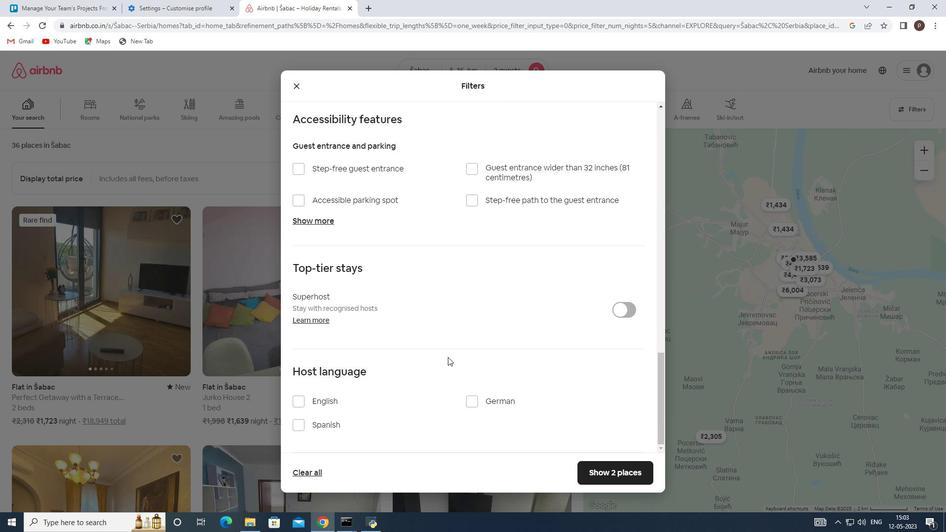 
Action: Mouse scrolled (408, 358) with delta (0, 0)
Screenshot: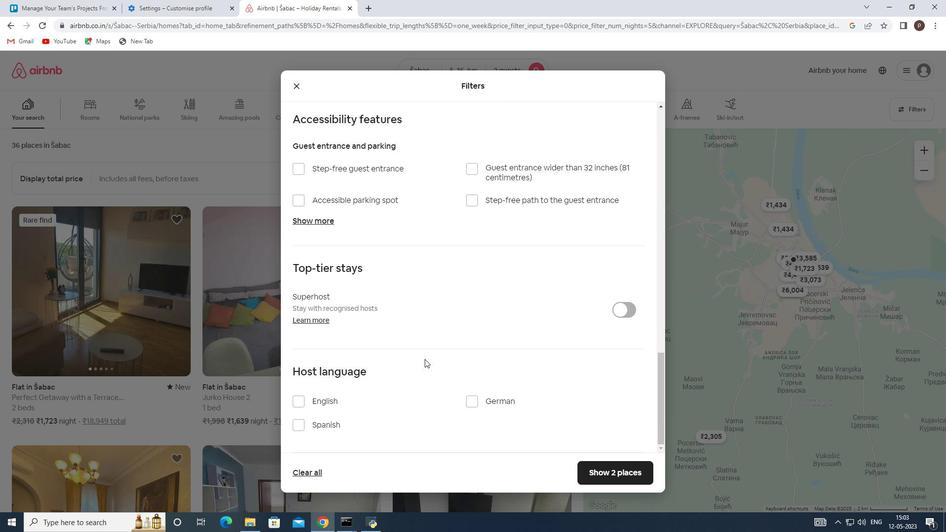 
Action: Mouse scrolled (408, 358) with delta (0, 0)
Screenshot: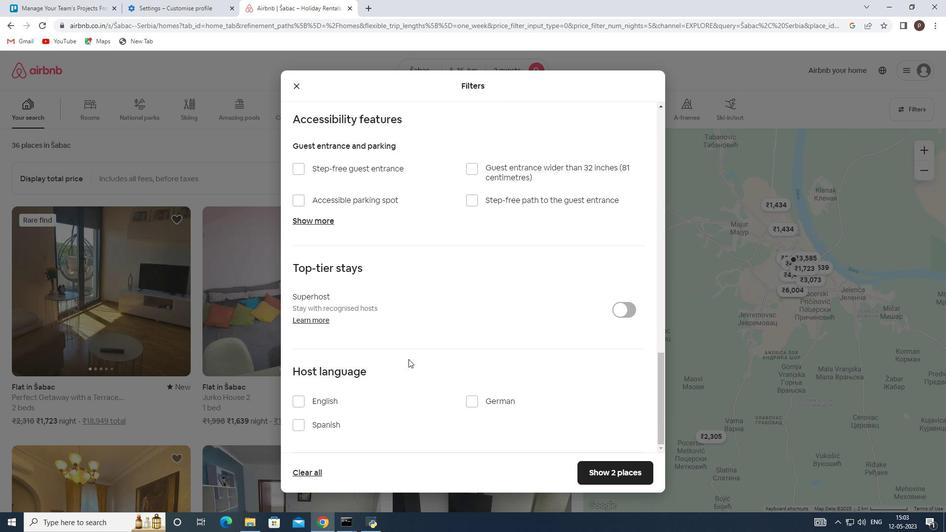 
Action: Mouse moved to (300, 400)
Screenshot: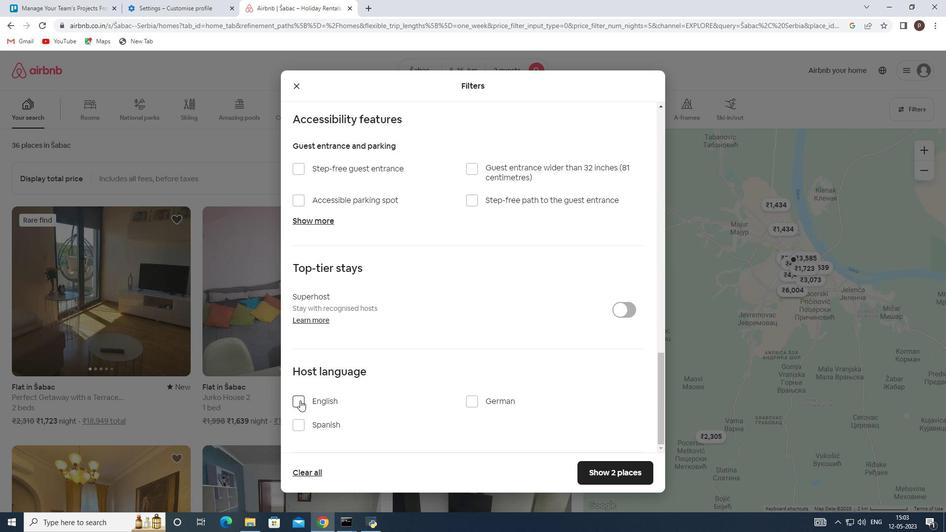 
Action: Mouse pressed left at (300, 400)
Screenshot: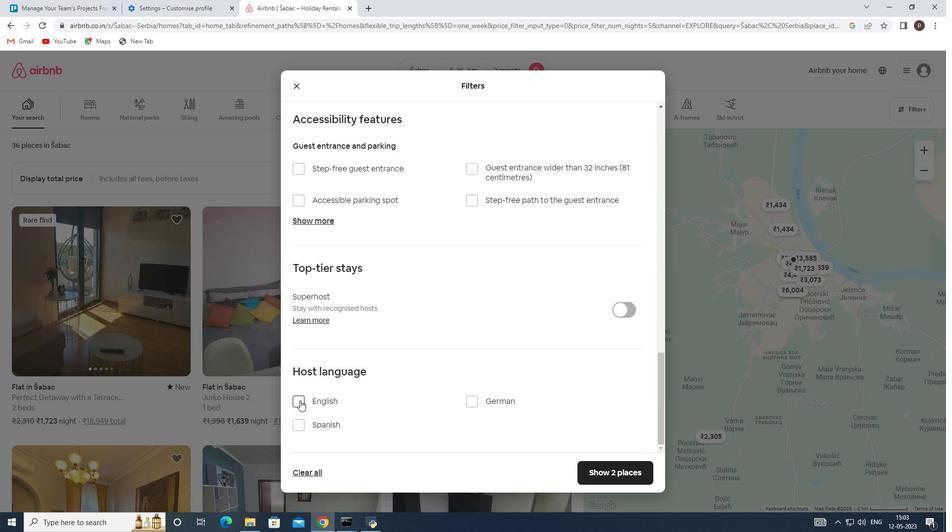 
Action: Mouse moved to (621, 466)
Screenshot: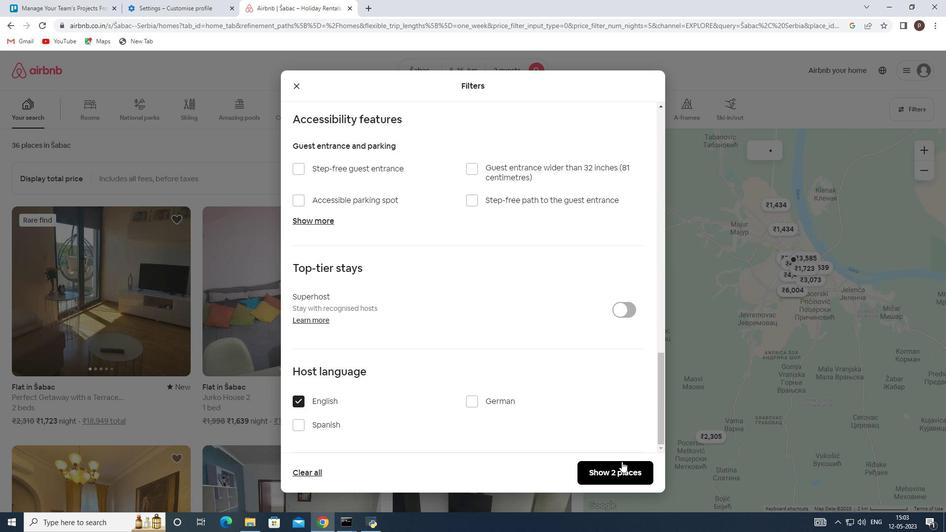 
Action: Mouse pressed left at (621, 466)
Screenshot: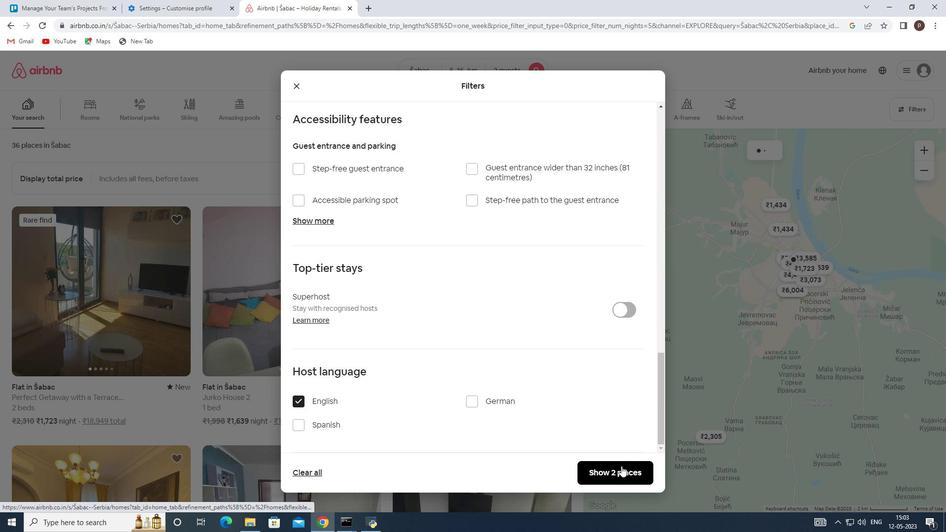 
